 Task: Find connections with filter location Candelaria with filter topic #linkedinnetworkingwith filter profile language English with filter current company Chemical Job Vacancy with filter school Delhi Public School Mathura Road with filter industry Funds and Trusts with filter service category Videography with filter keywords title Travel Writer
Action: Mouse moved to (517, 71)
Screenshot: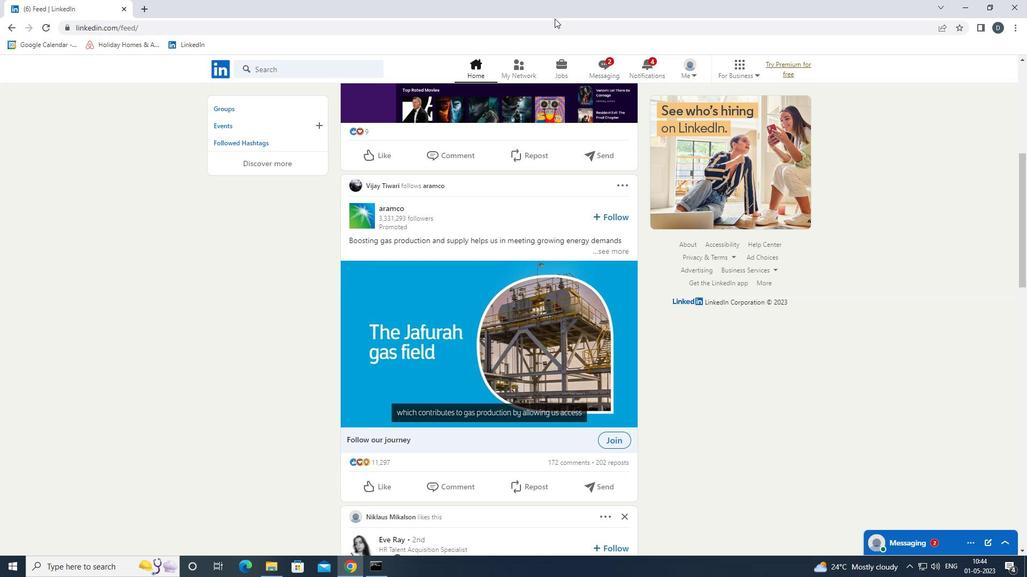 
Action: Mouse pressed left at (517, 71)
Screenshot: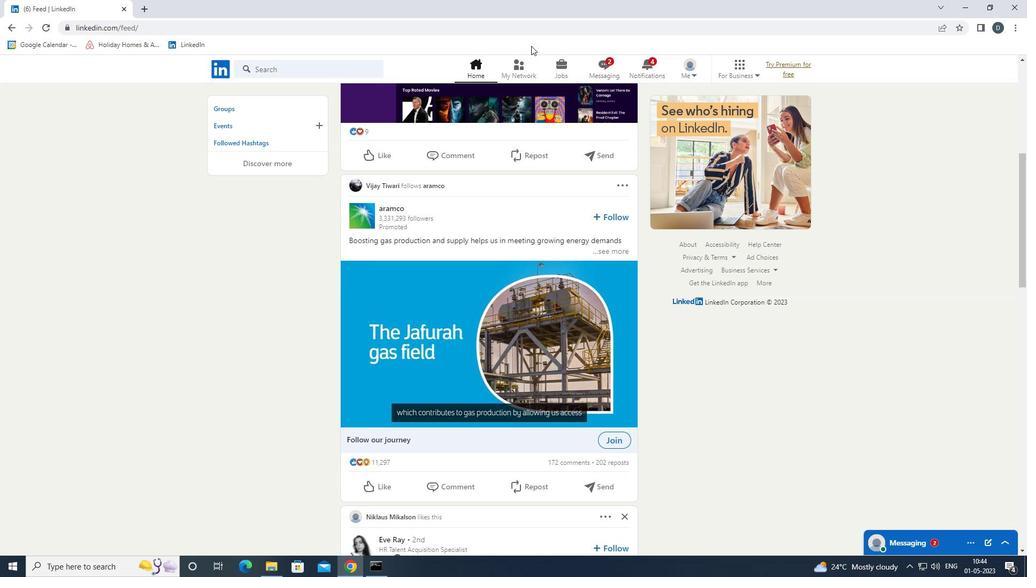 
Action: Mouse moved to (356, 126)
Screenshot: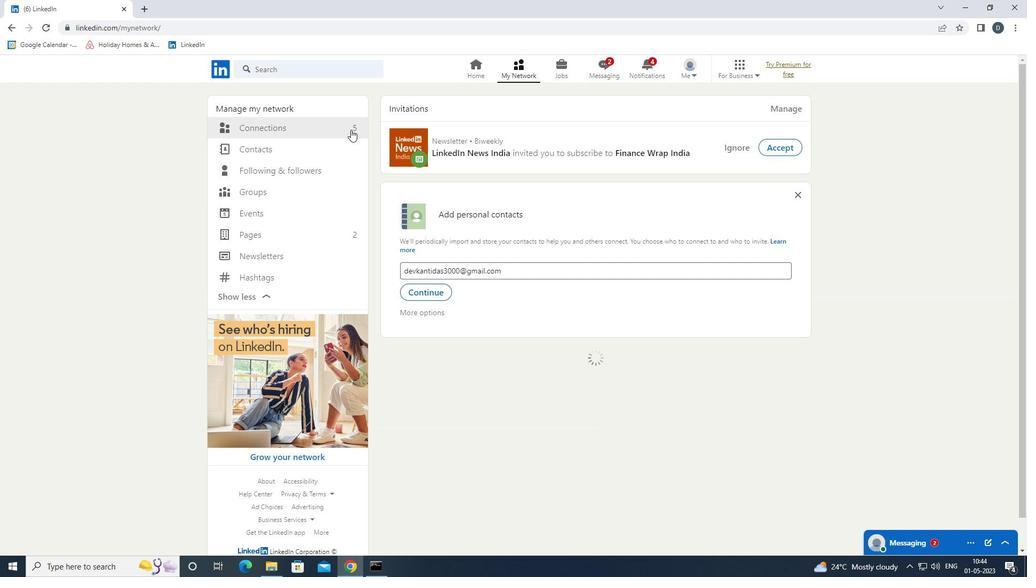 
Action: Mouse pressed left at (356, 126)
Screenshot: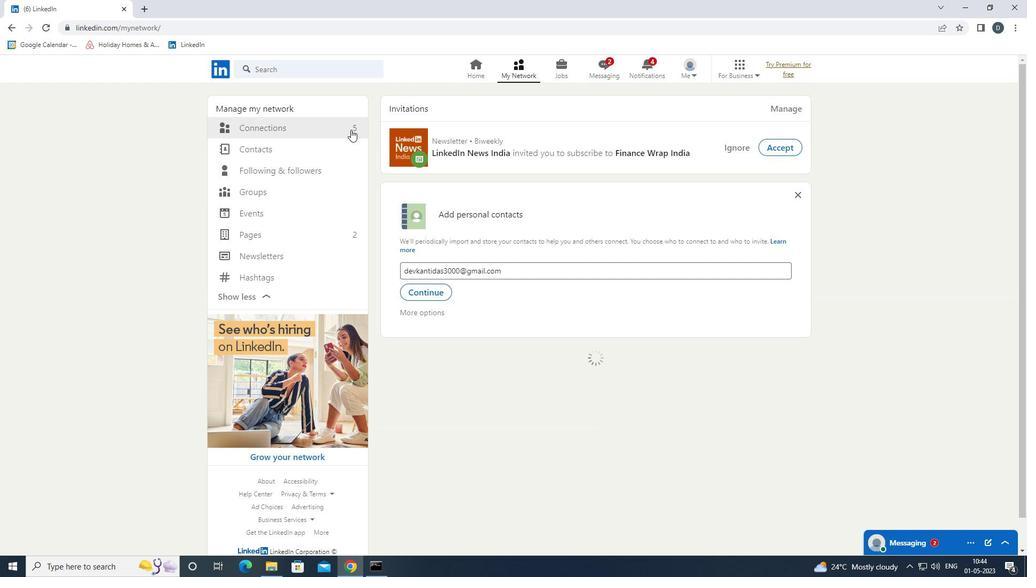 
Action: Mouse moved to (348, 128)
Screenshot: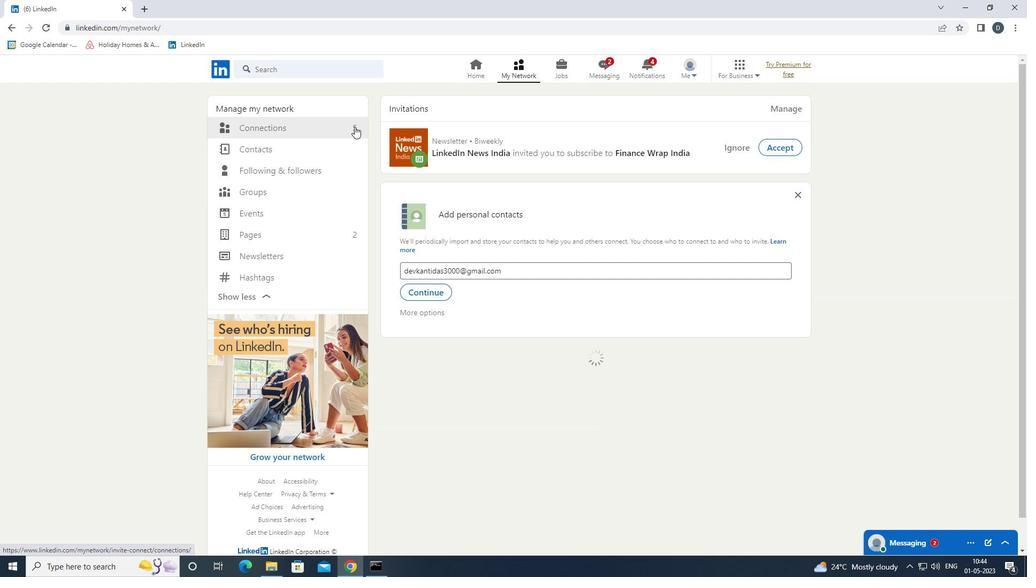 
Action: Mouse pressed left at (348, 128)
Screenshot: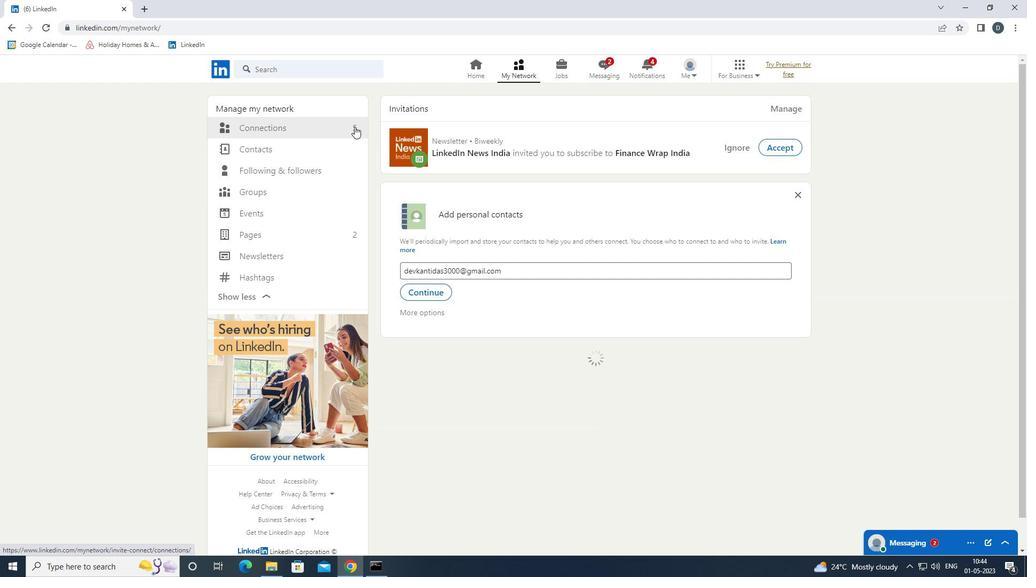 
Action: Mouse moved to (584, 132)
Screenshot: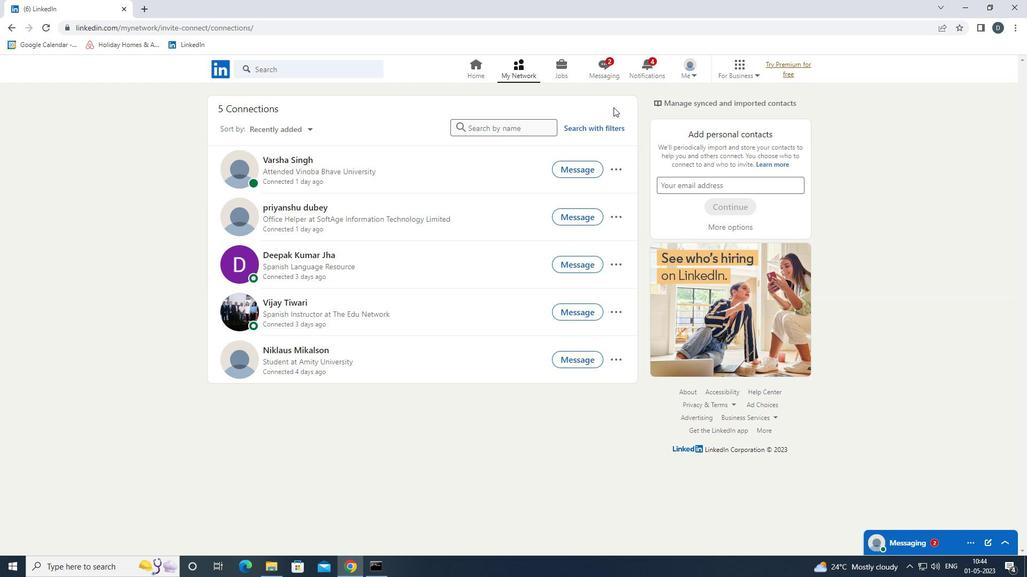 
Action: Mouse pressed left at (584, 132)
Screenshot: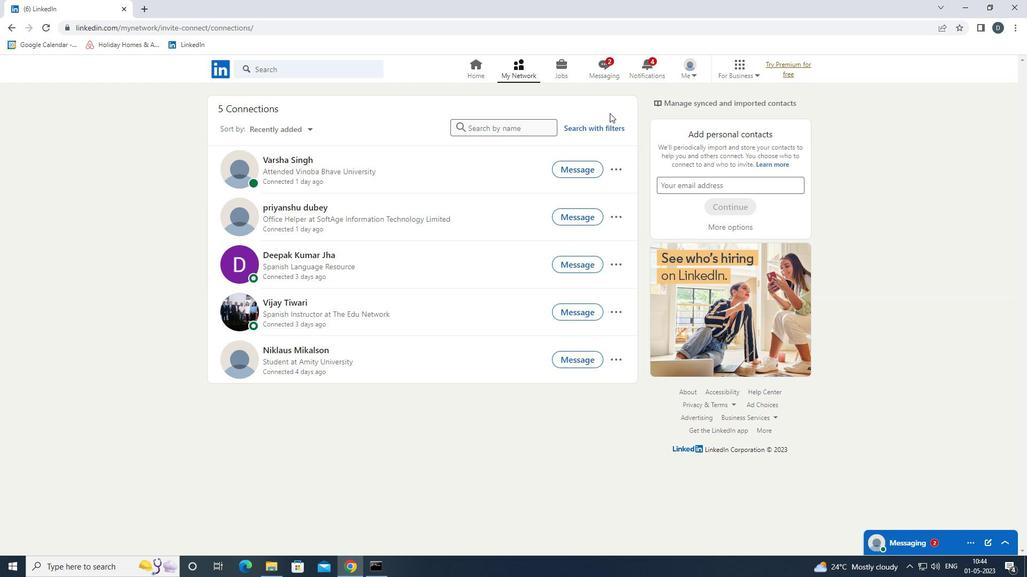 
Action: Mouse moved to (545, 99)
Screenshot: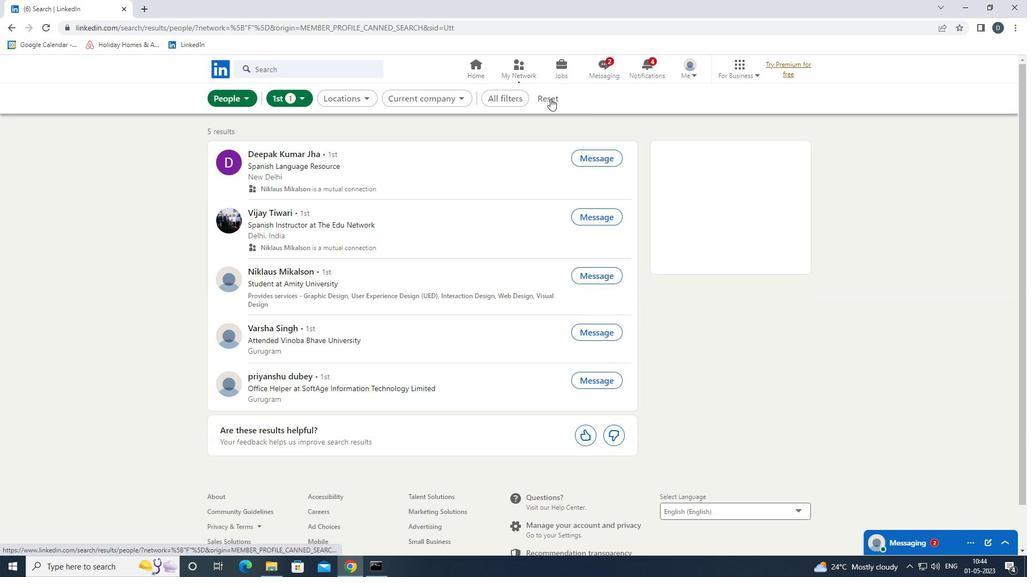 
Action: Mouse pressed left at (545, 99)
Screenshot: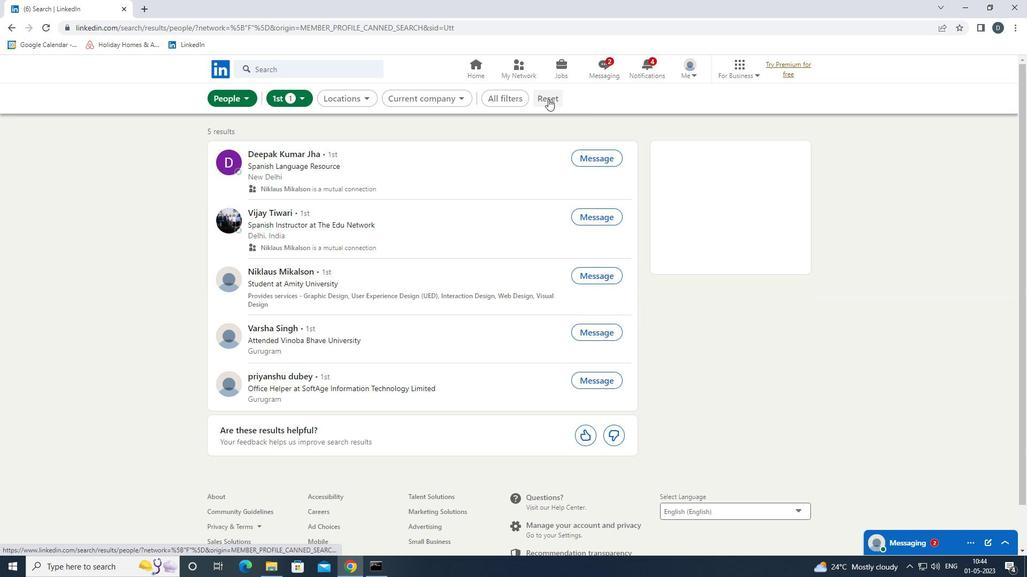 
Action: Mouse moved to (519, 98)
Screenshot: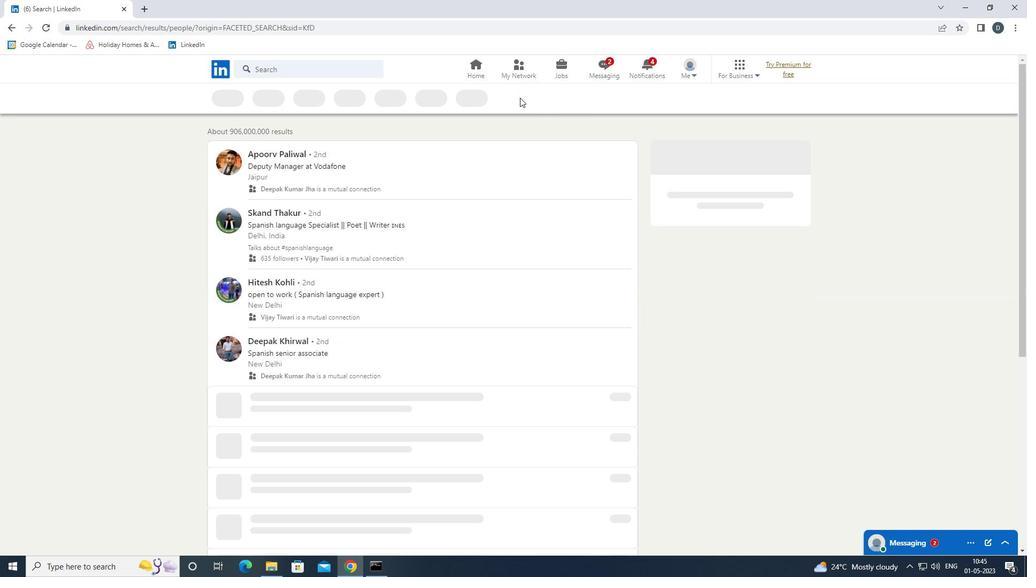 
Action: Mouse pressed left at (519, 98)
Screenshot: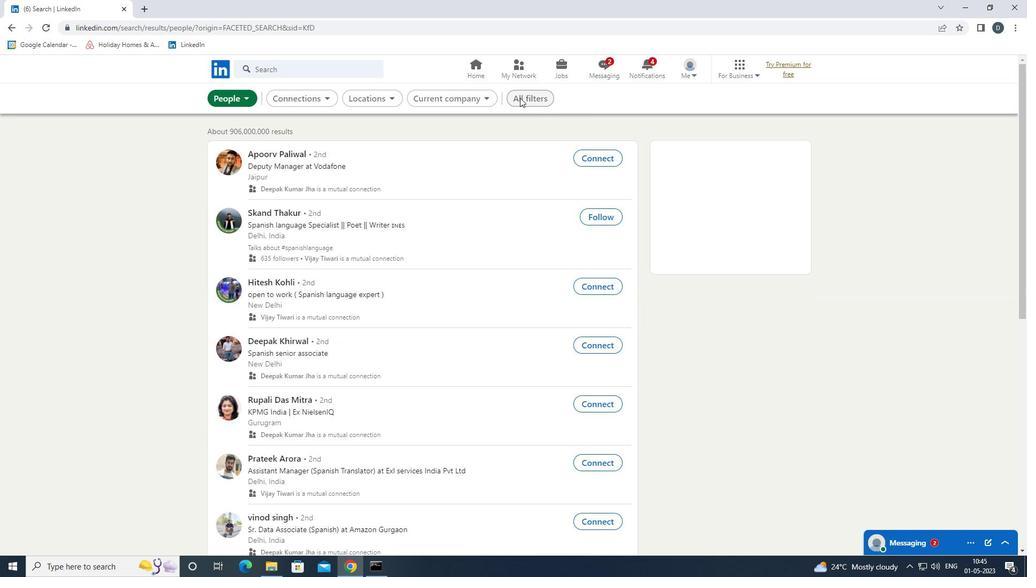 
Action: Mouse moved to (895, 385)
Screenshot: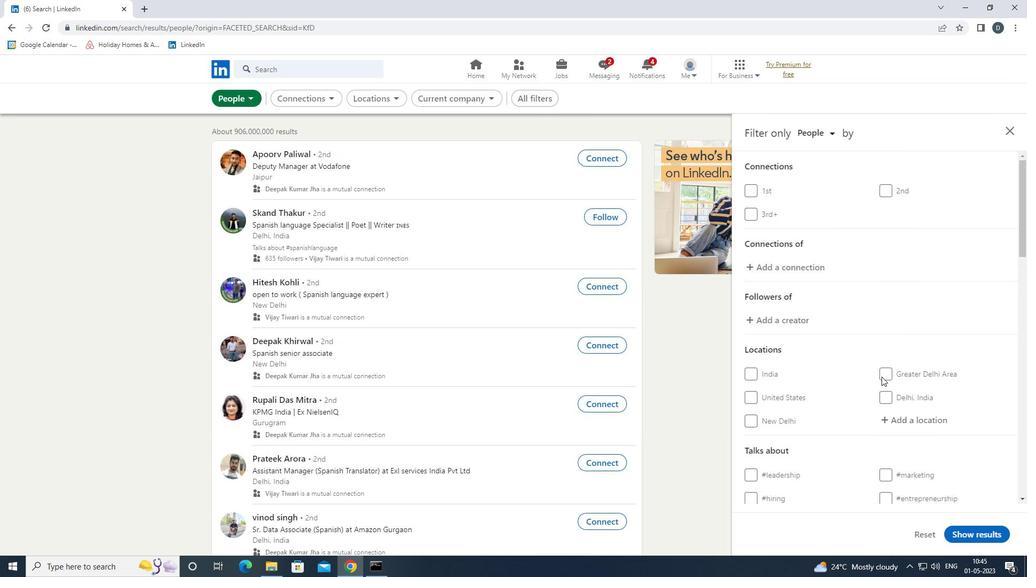 
Action: Mouse scrolled (895, 384) with delta (0, 0)
Screenshot: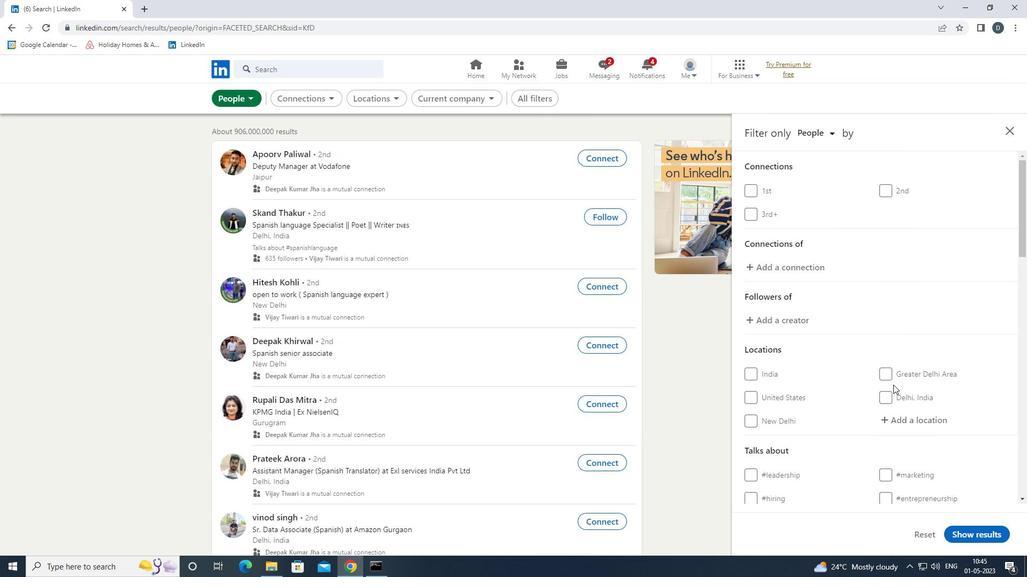 
Action: Mouse scrolled (895, 384) with delta (0, 0)
Screenshot: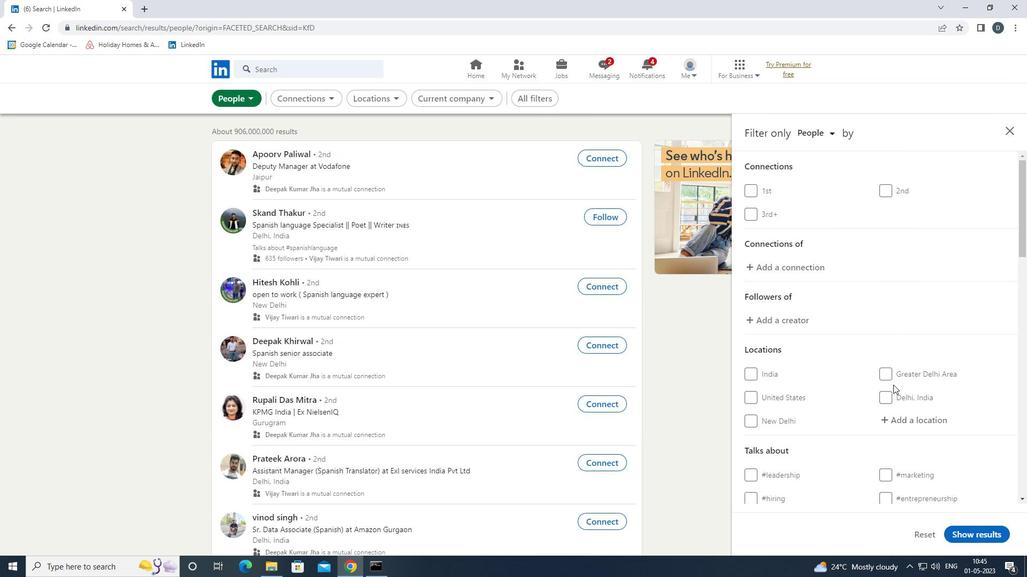 
Action: Mouse moved to (921, 320)
Screenshot: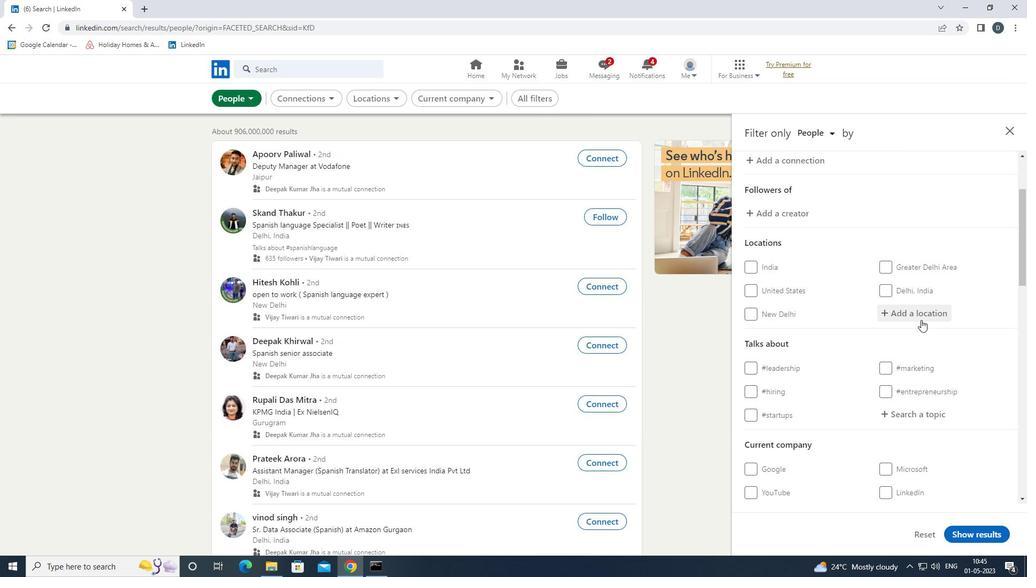 
Action: Mouse pressed left at (921, 320)
Screenshot: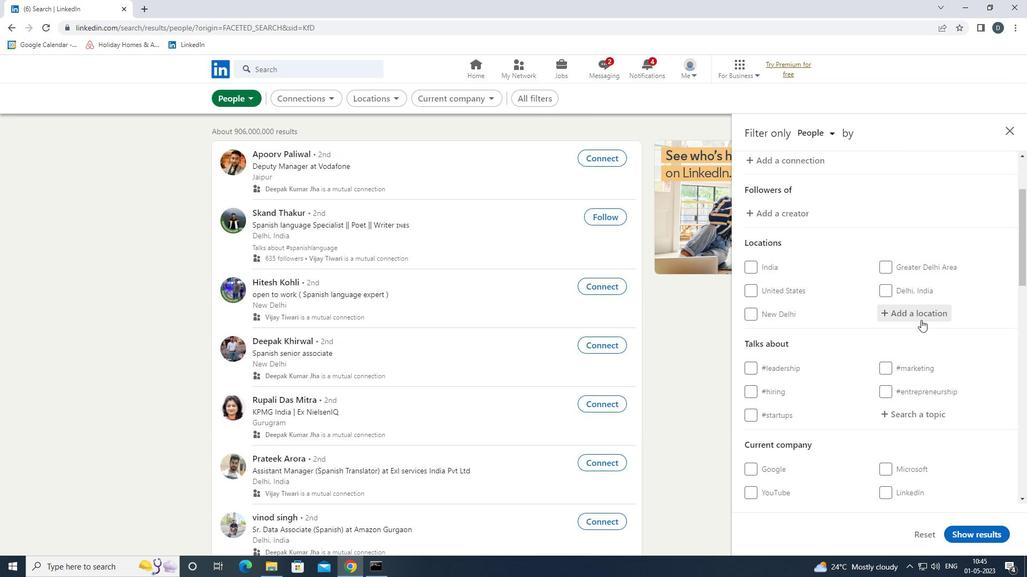 
Action: Key pressed <Key.shift>CANDELARIA<Key.enter>
Screenshot: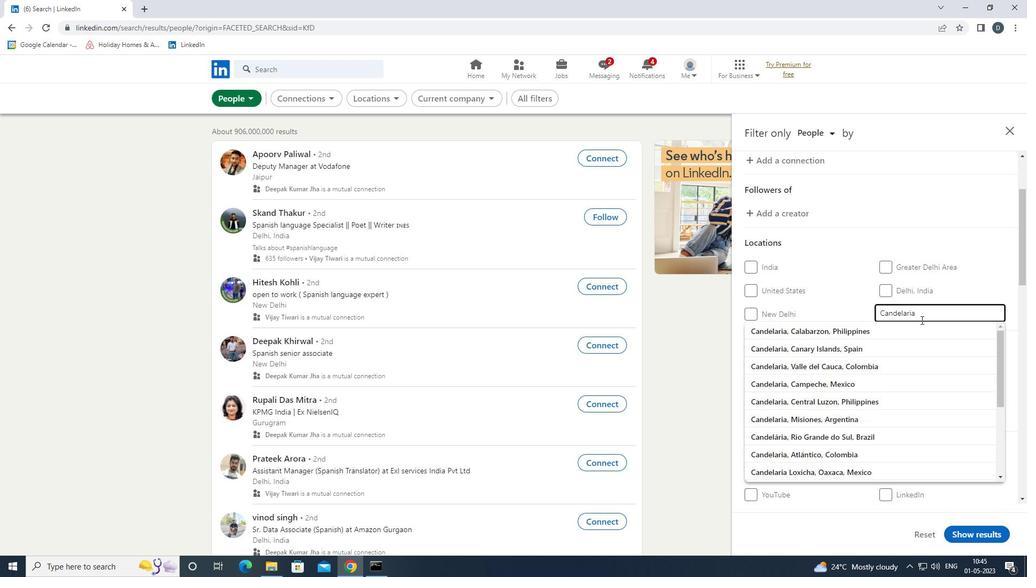 
Action: Mouse moved to (919, 312)
Screenshot: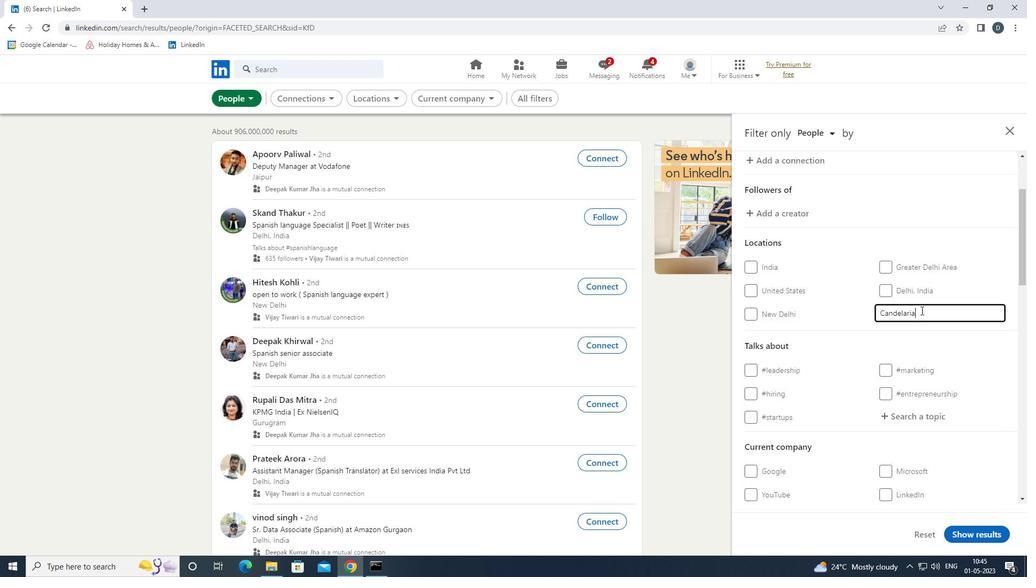 
Action: Mouse scrolled (919, 311) with delta (0, 0)
Screenshot: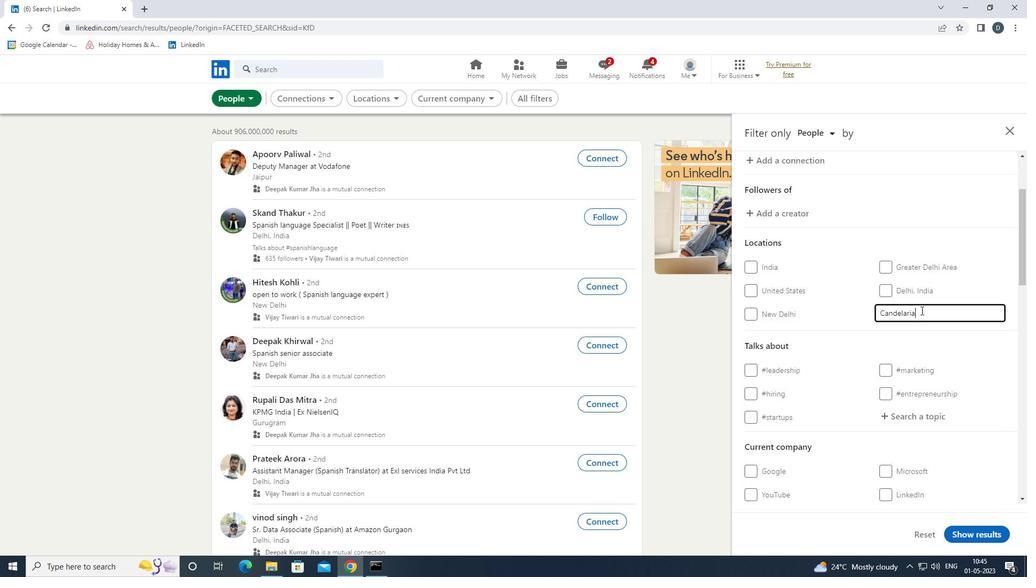 
Action: Mouse moved to (915, 365)
Screenshot: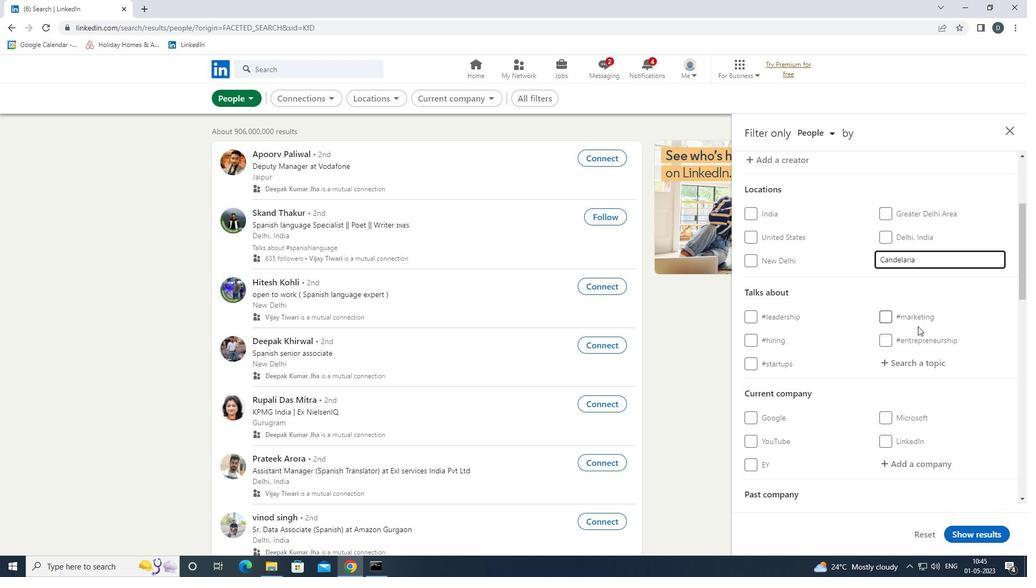 
Action: Mouse pressed left at (915, 365)
Screenshot: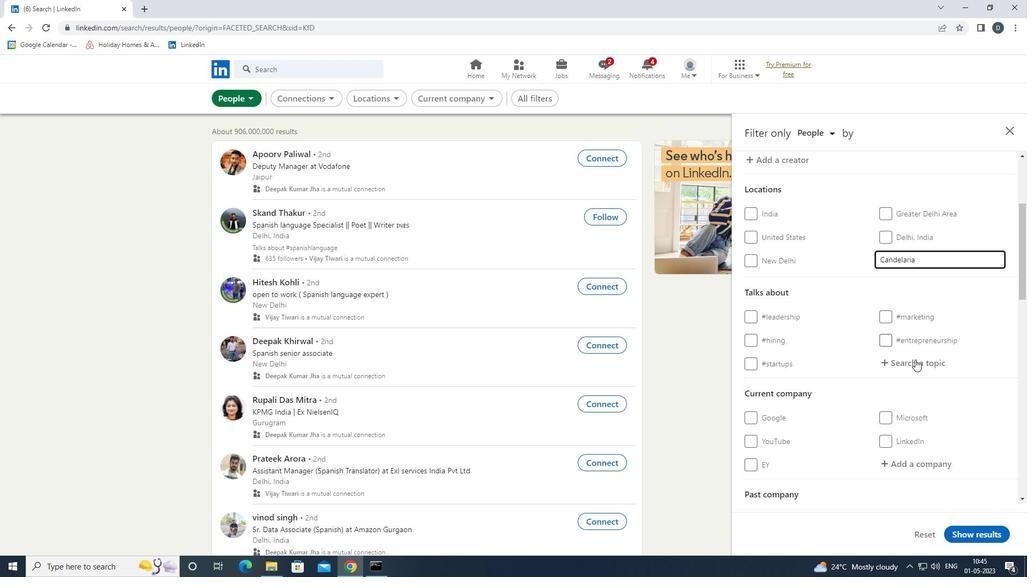 
Action: Key pressed <Key.shift><Key.shift><Key.shift>#LINKEDINNETWORKING
Screenshot: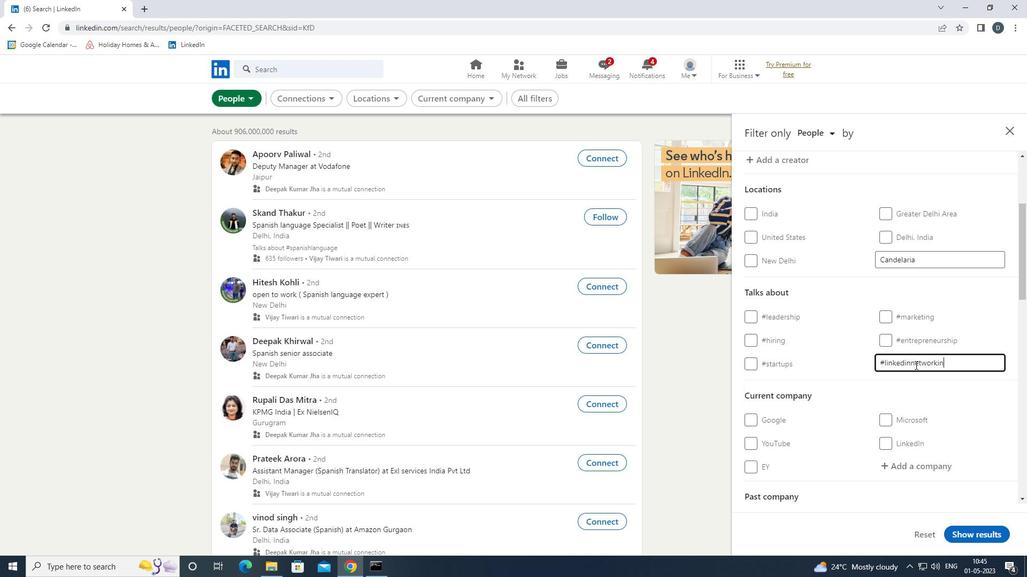 
Action: Mouse moved to (913, 365)
Screenshot: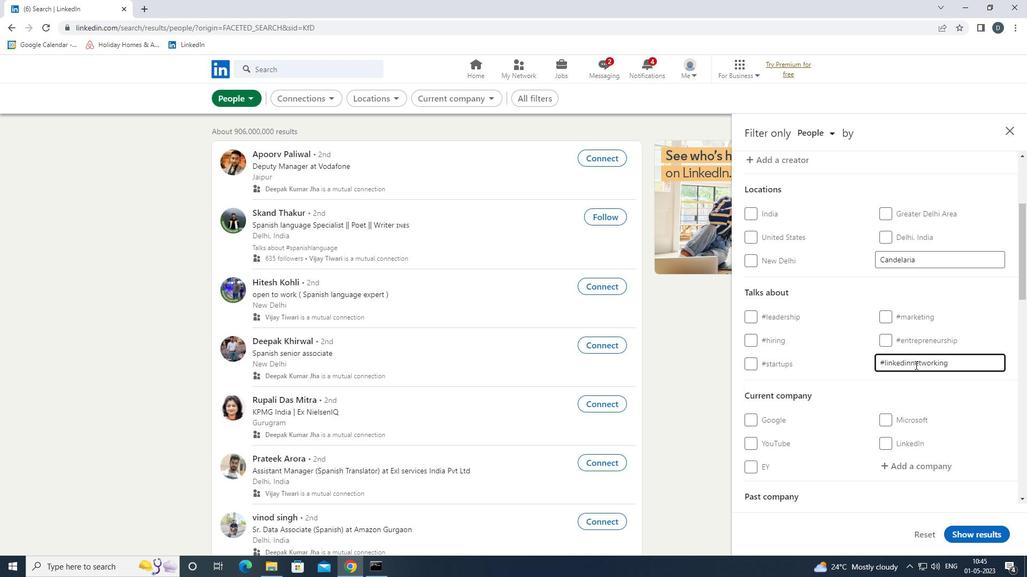 
Action: Mouse scrolled (913, 364) with delta (0, 0)
Screenshot: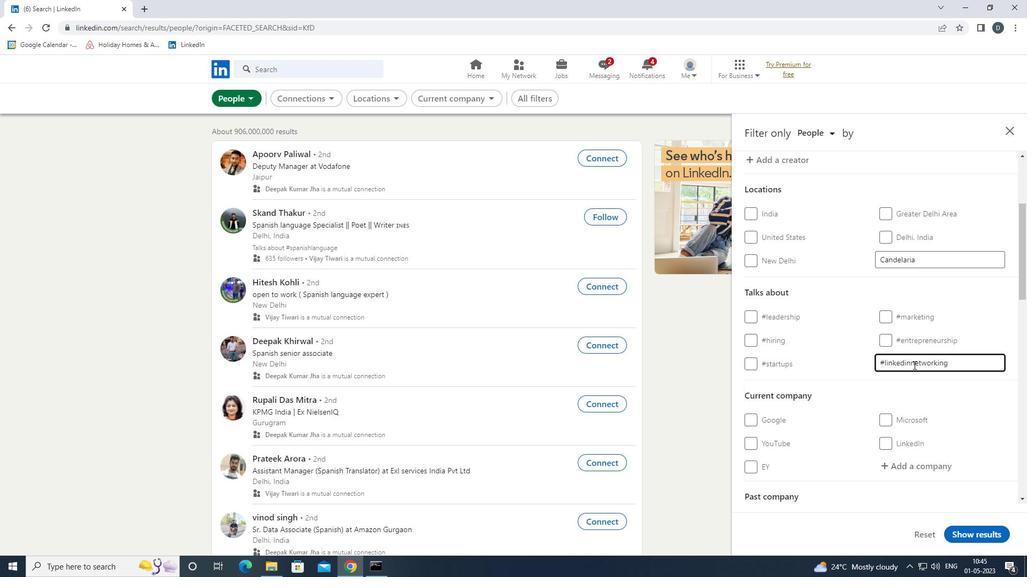 
Action: Mouse moved to (935, 344)
Screenshot: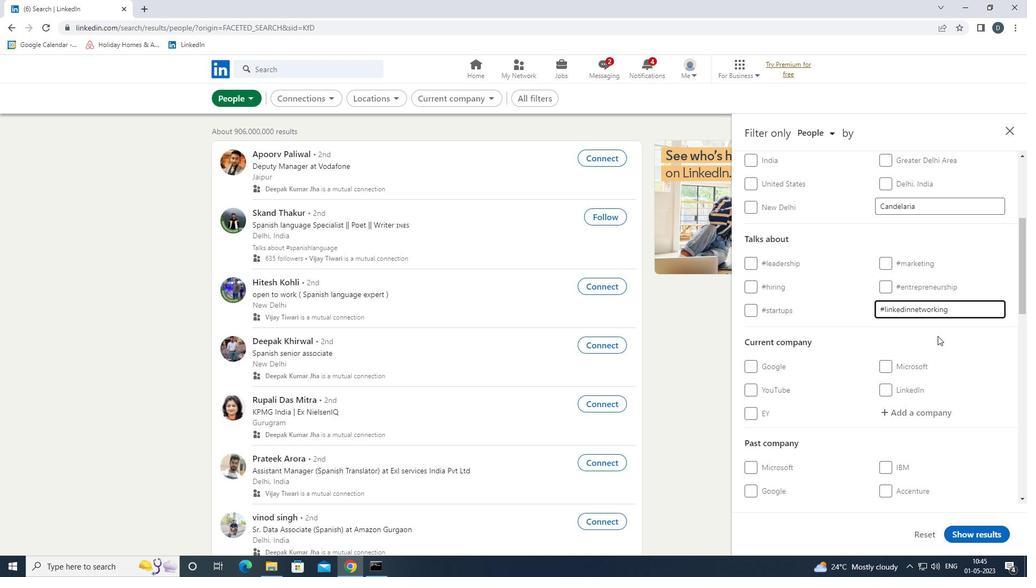 
Action: Mouse scrolled (935, 344) with delta (0, 0)
Screenshot: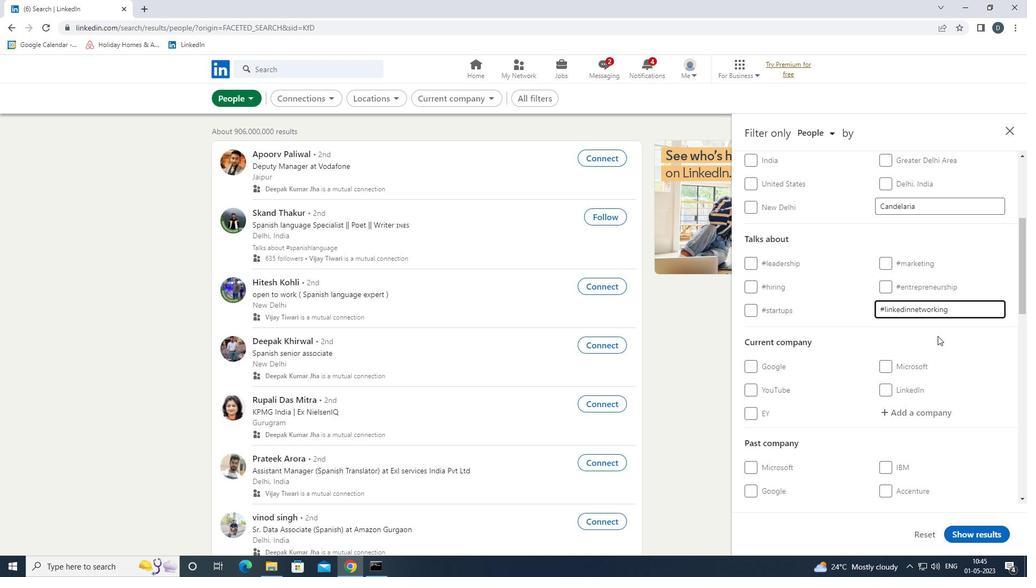 
Action: Mouse moved to (920, 346)
Screenshot: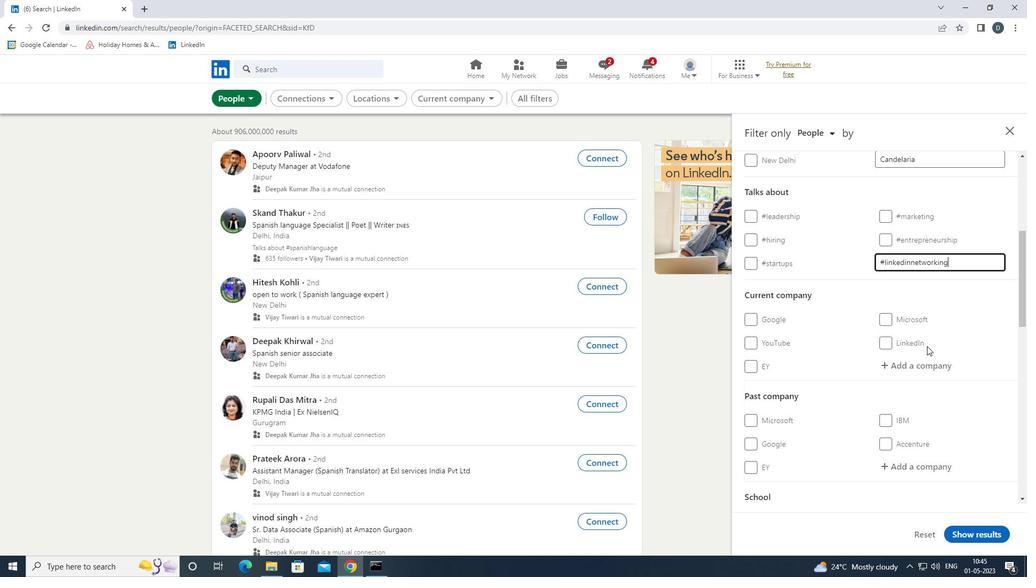
Action: Mouse scrolled (920, 346) with delta (0, 0)
Screenshot: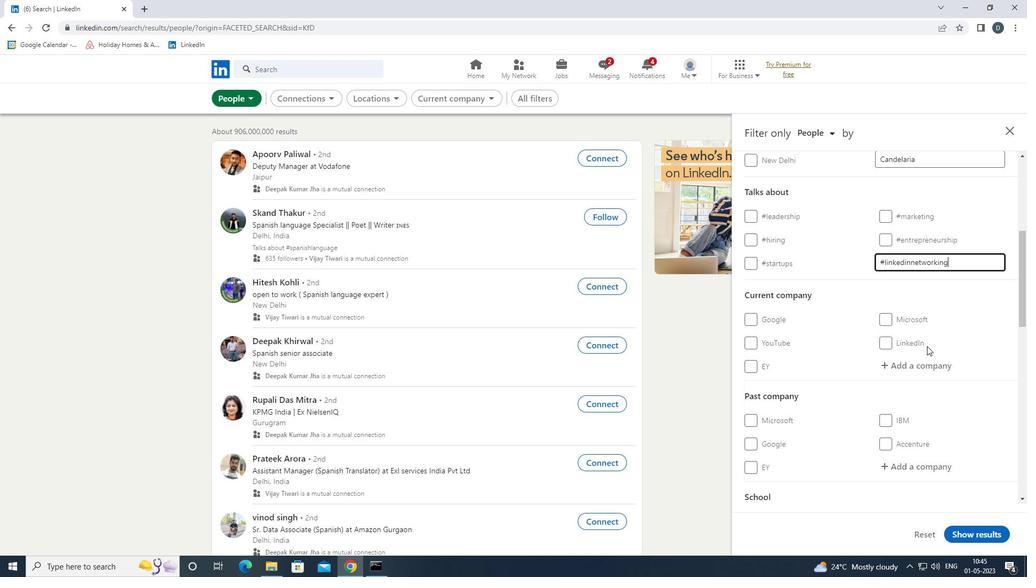 
Action: Mouse moved to (919, 346)
Screenshot: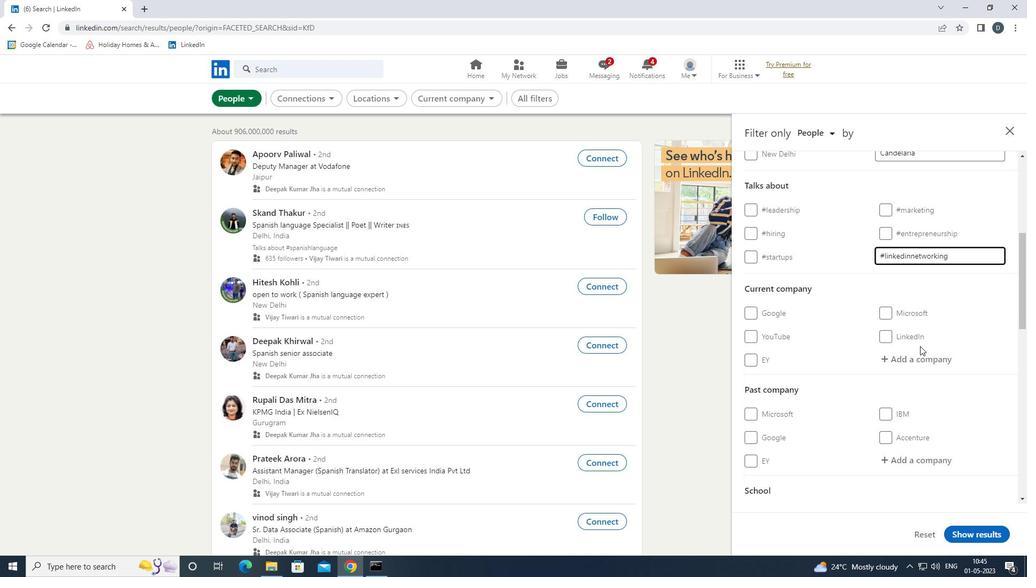 
Action: Mouse scrolled (919, 346) with delta (0, 0)
Screenshot: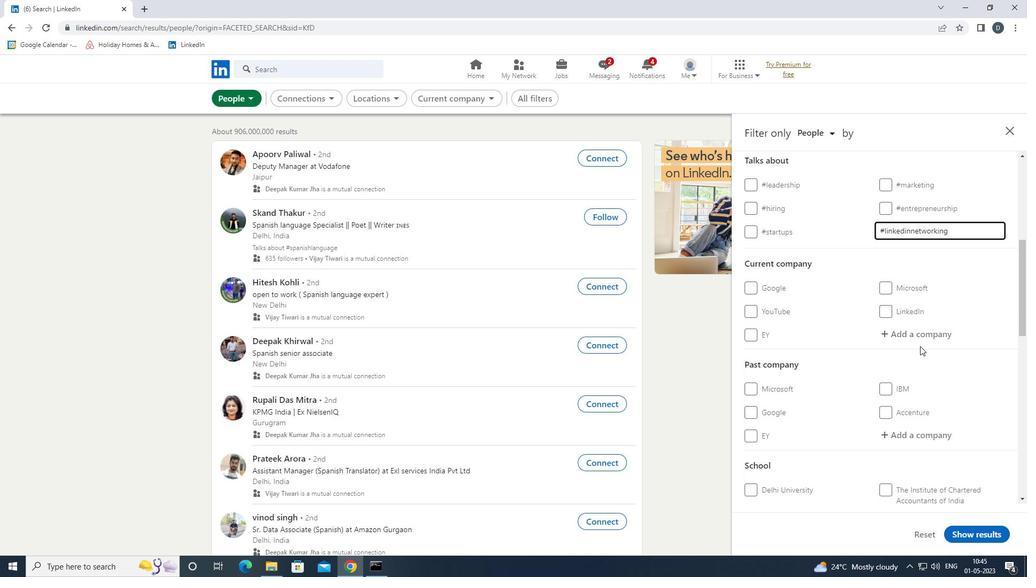 
Action: Mouse scrolled (919, 346) with delta (0, 0)
Screenshot: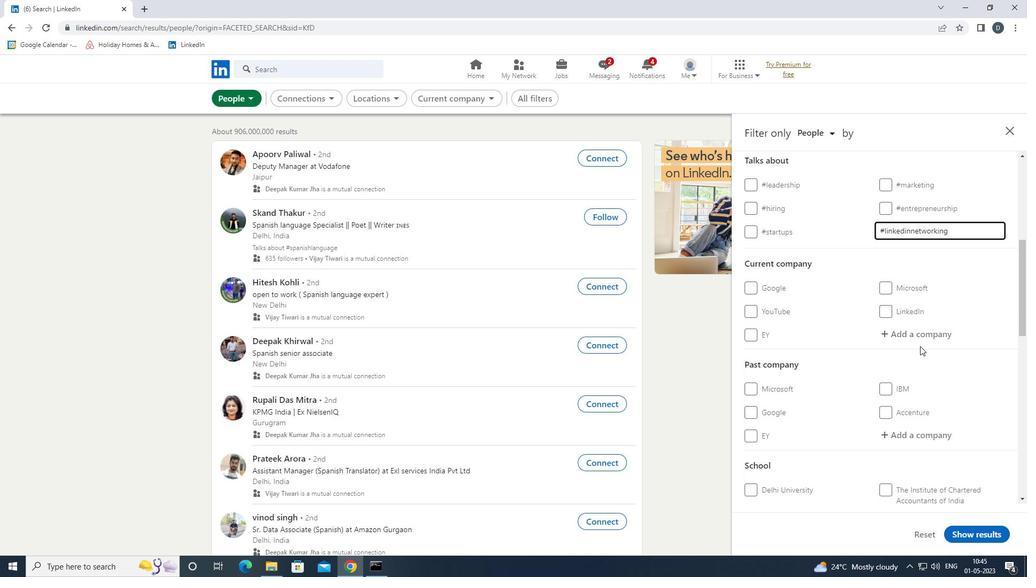 
Action: Mouse scrolled (919, 346) with delta (0, 0)
Screenshot: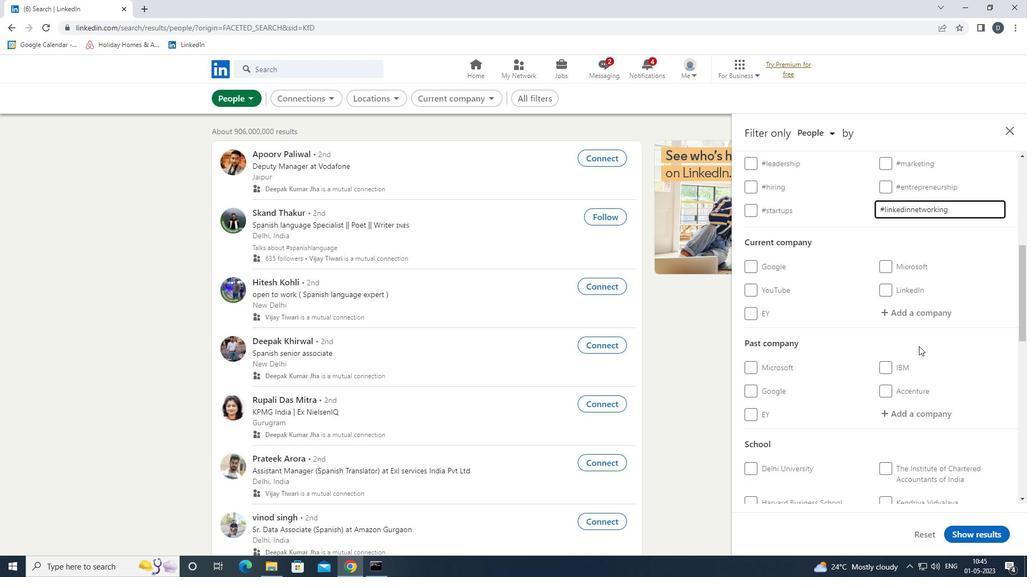 
Action: Mouse moved to (915, 341)
Screenshot: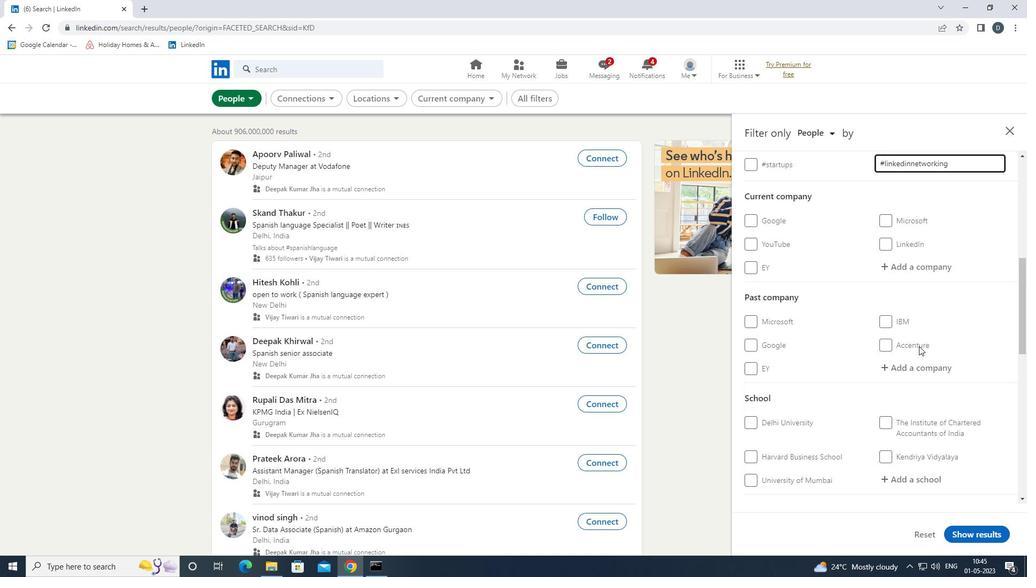 
Action: Mouse scrolled (915, 341) with delta (0, 0)
Screenshot: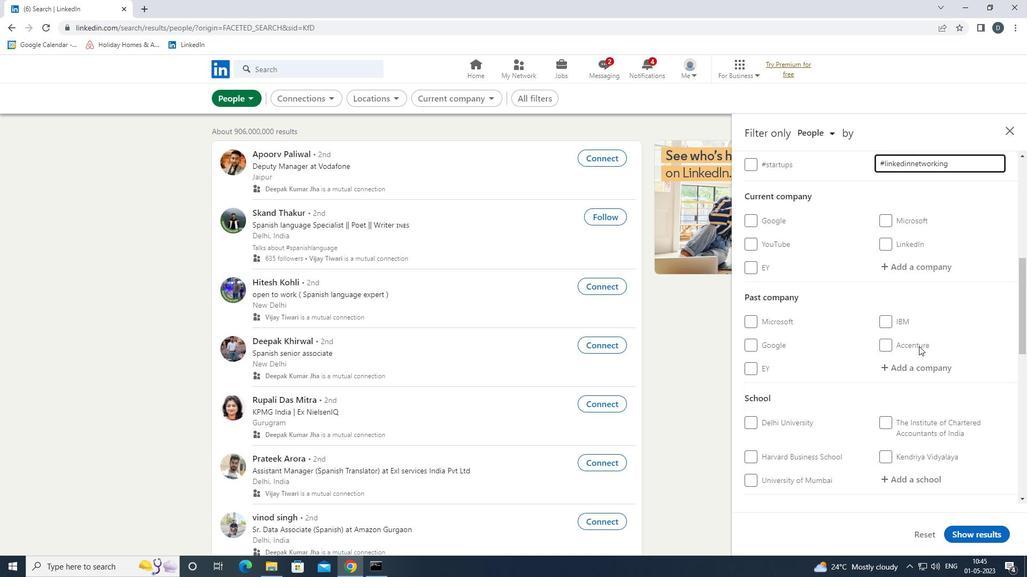 
Action: Mouse scrolled (915, 341) with delta (0, 0)
Screenshot: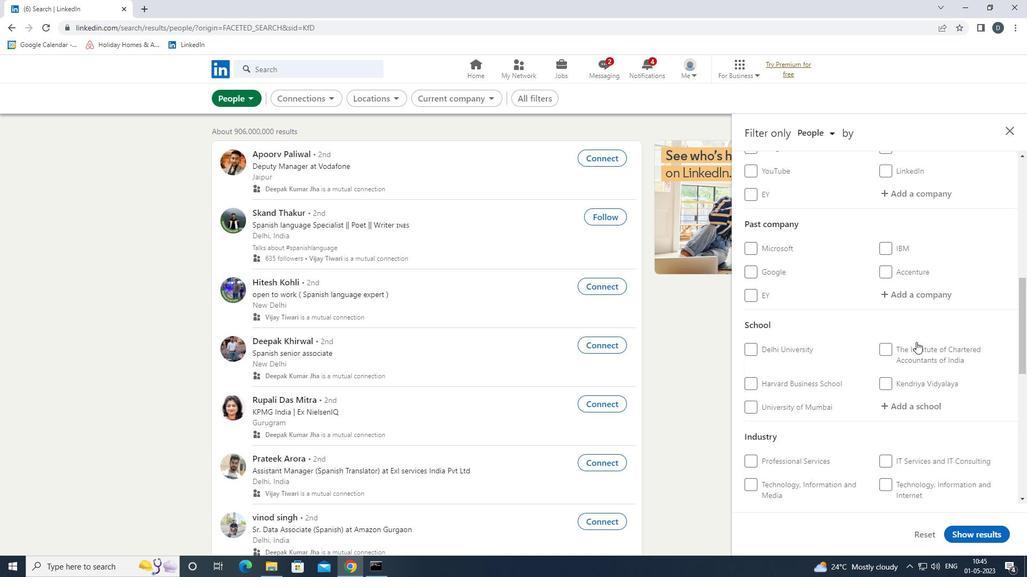 
Action: Mouse moved to (770, 425)
Screenshot: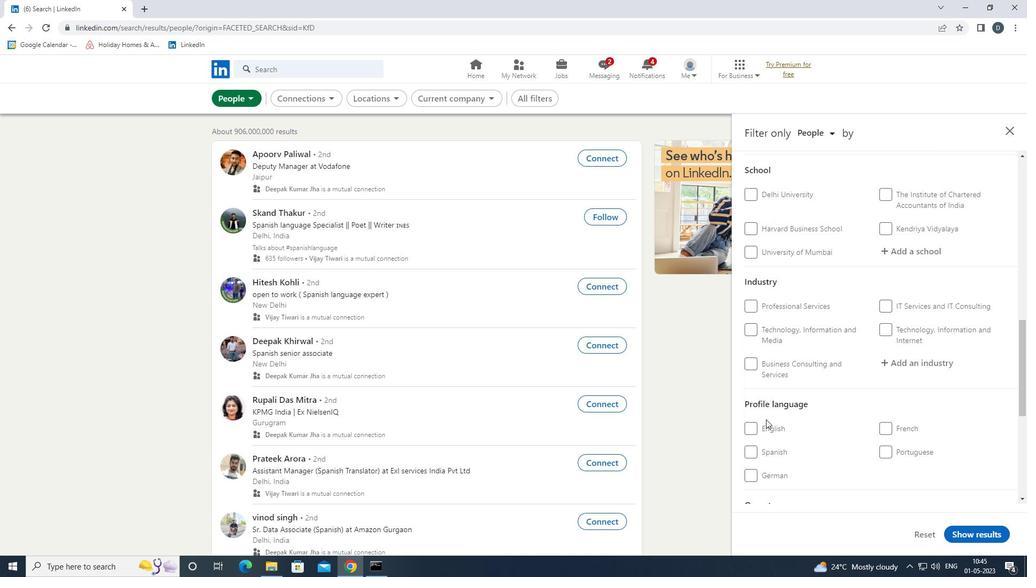 
Action: Mouse pressed left at (770, 425)
Screenshot: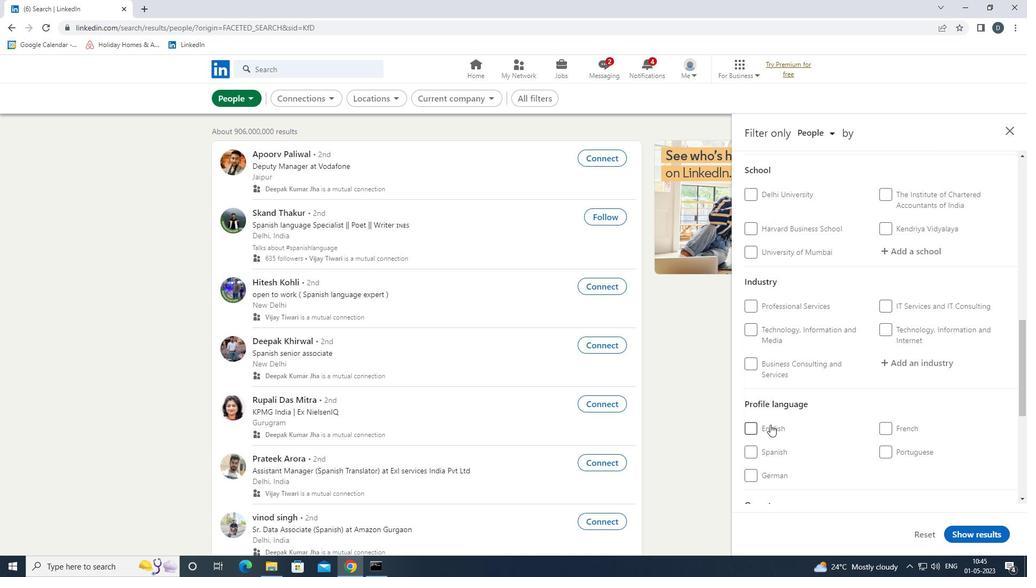 
Action: Mouse moved to (770, 425)
Screenshot: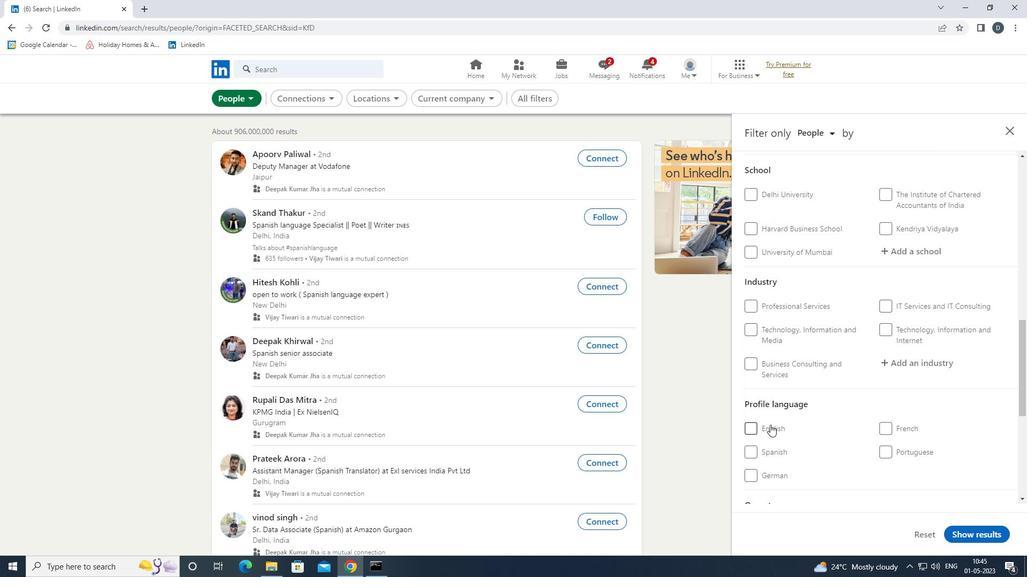
Action: Mouse scrolled (770, 425) with delta (0, 0)
Screenshot: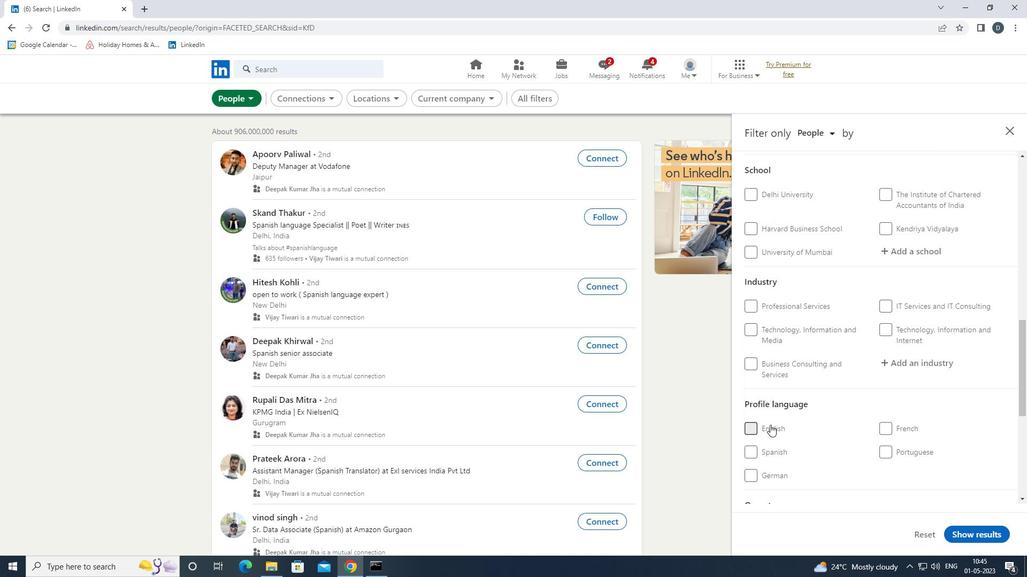 
Action: Mouse scrolled (770, 425) with delta (0, 0)
Screenshot: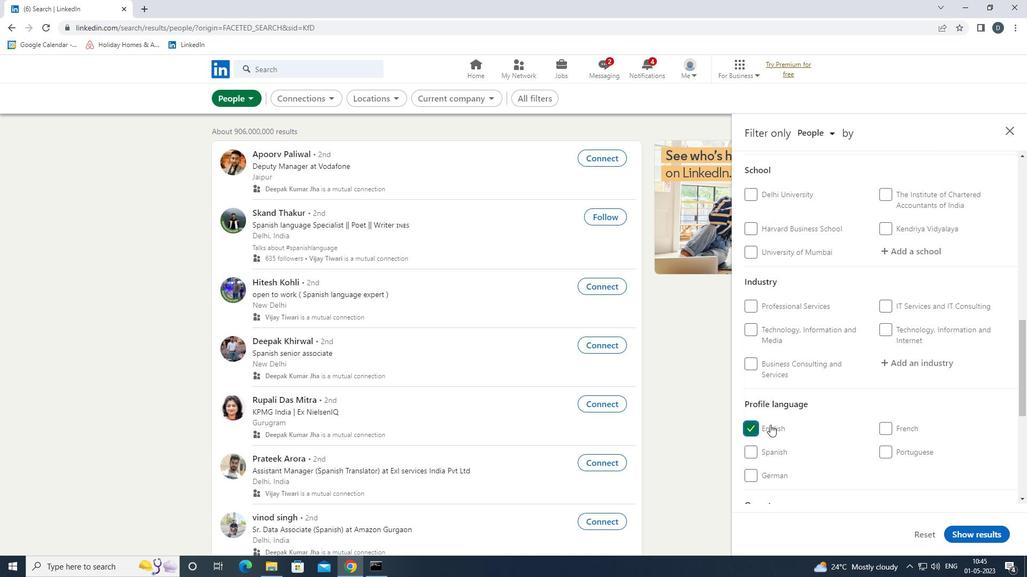 
Action: Mouse scrolled (770, 425) with delta (0, 0)
Screenshot: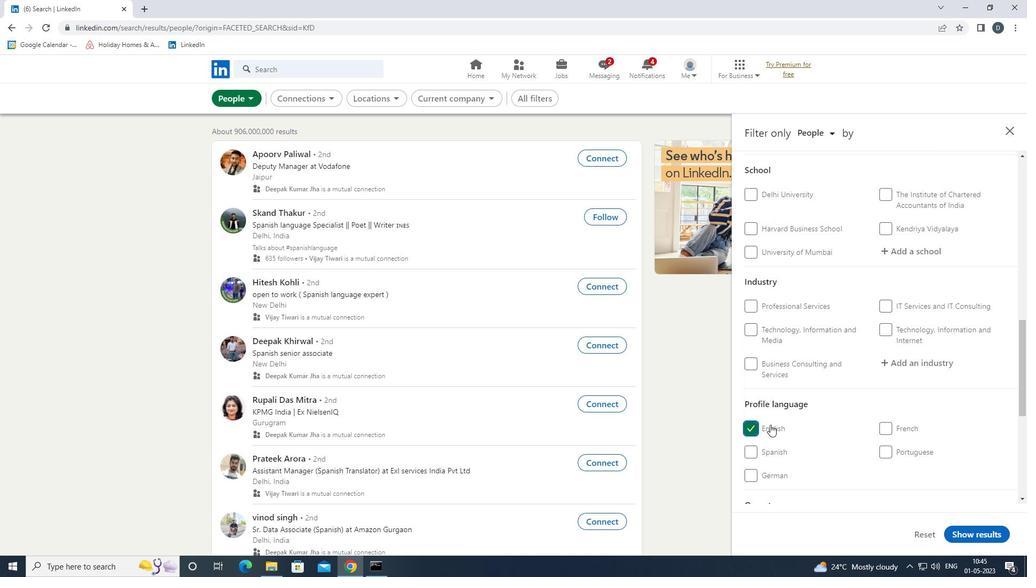 
Action: Mouse scrolled (770, 425) with delta (0, 0)
Screenshot: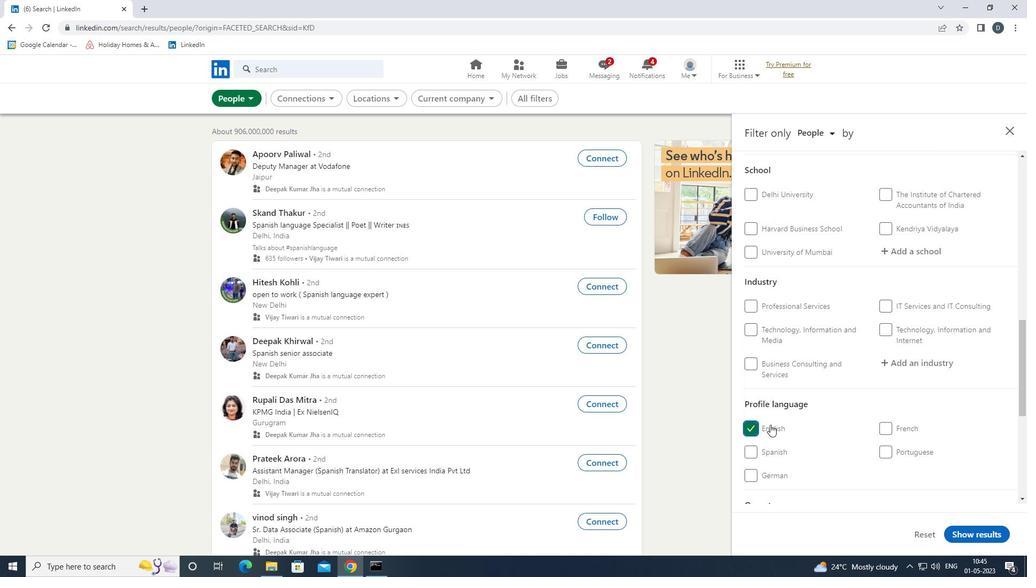 
Action: Mouse moved to (771, 425)
Screenshot: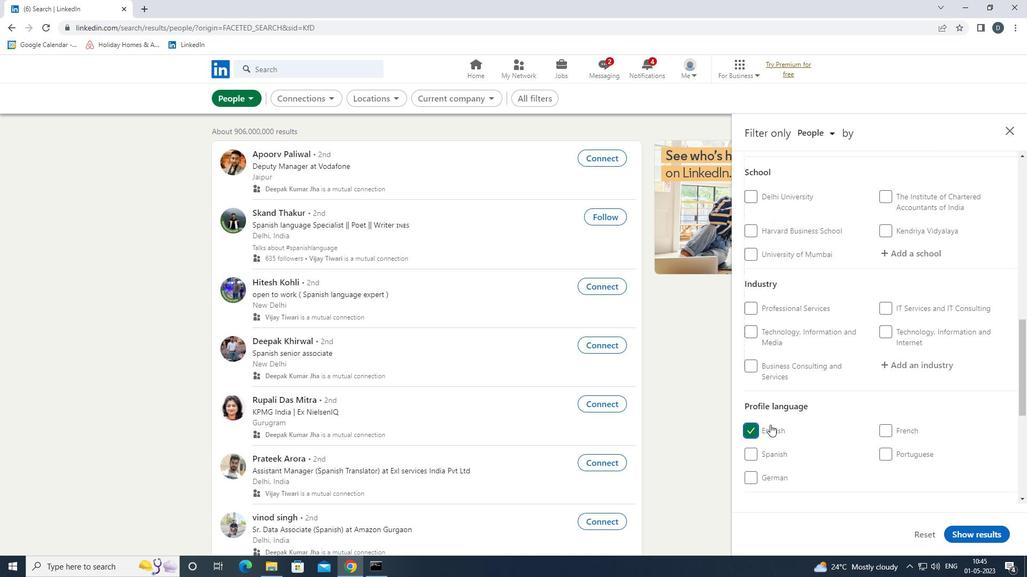 
Action: Mouse scrolled (771, 425) with delta (0, 0)
Screenshot: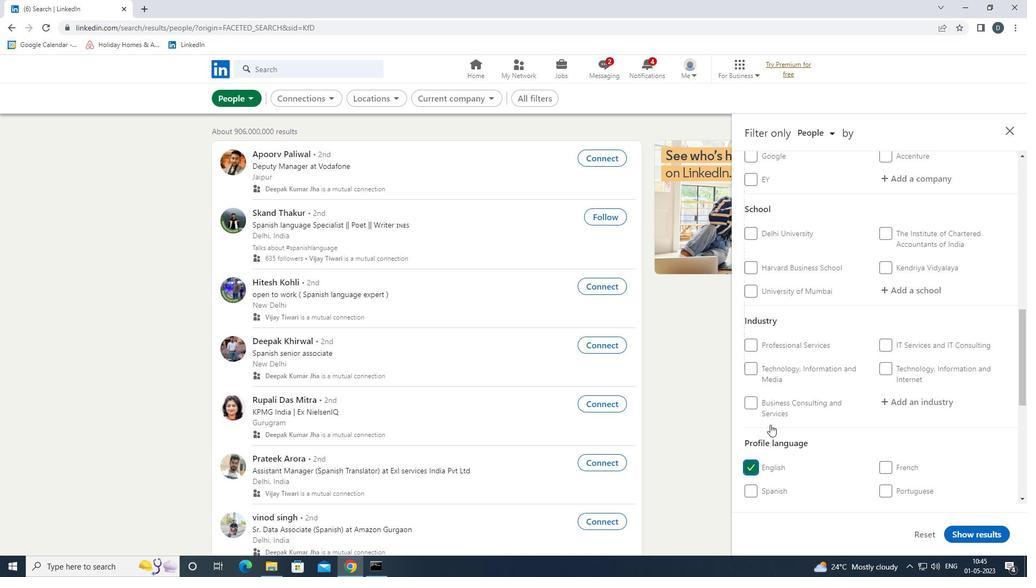 
Action: Mouse moved to (903, 302)
Screenshot: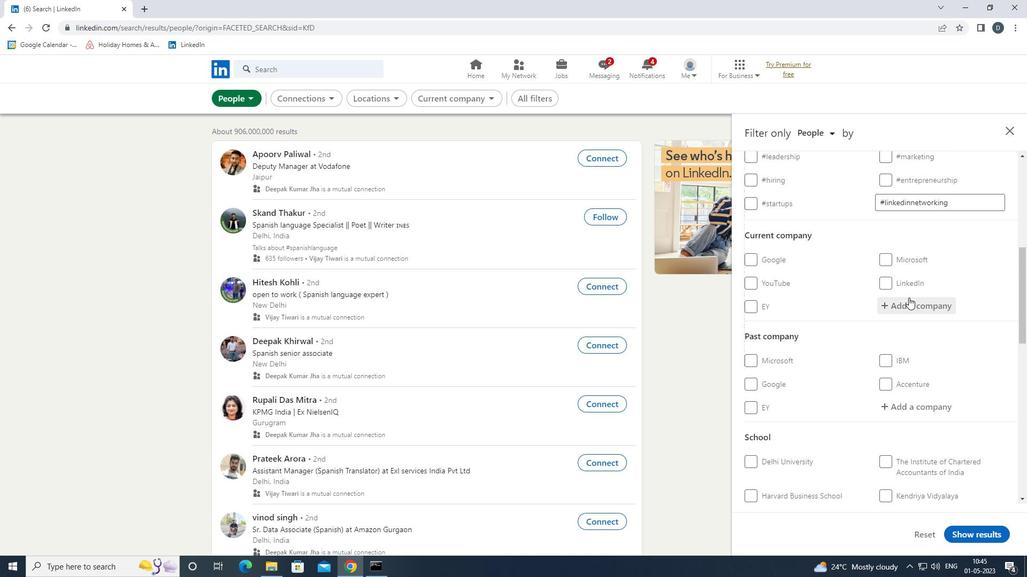 
Action: Mouse pressed left at (903, 302)
Screenshot: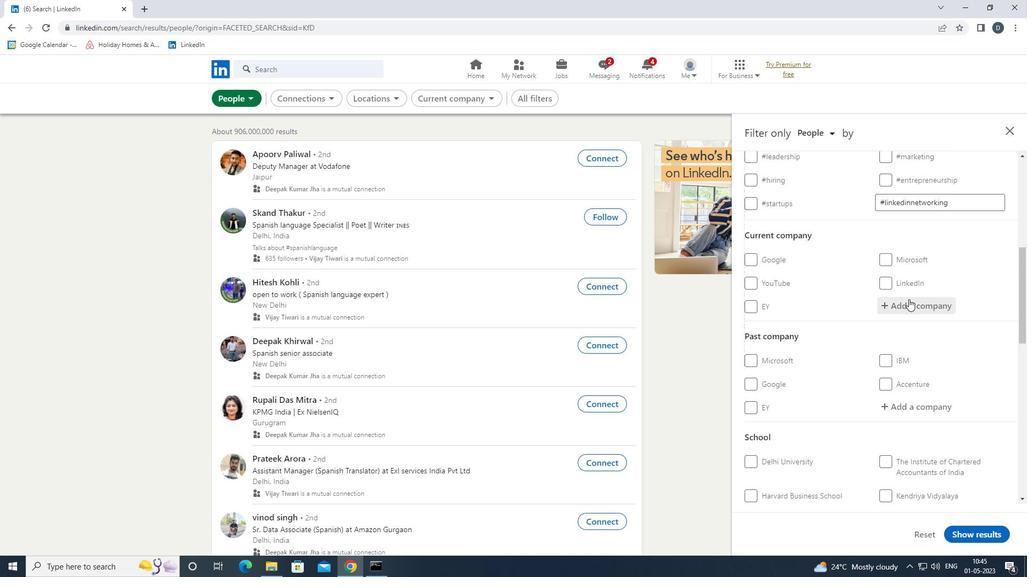 
Action: Key pressed <Key.shift>CHEMICAL<Key.space><Key.shift>JOBS
Screenshot: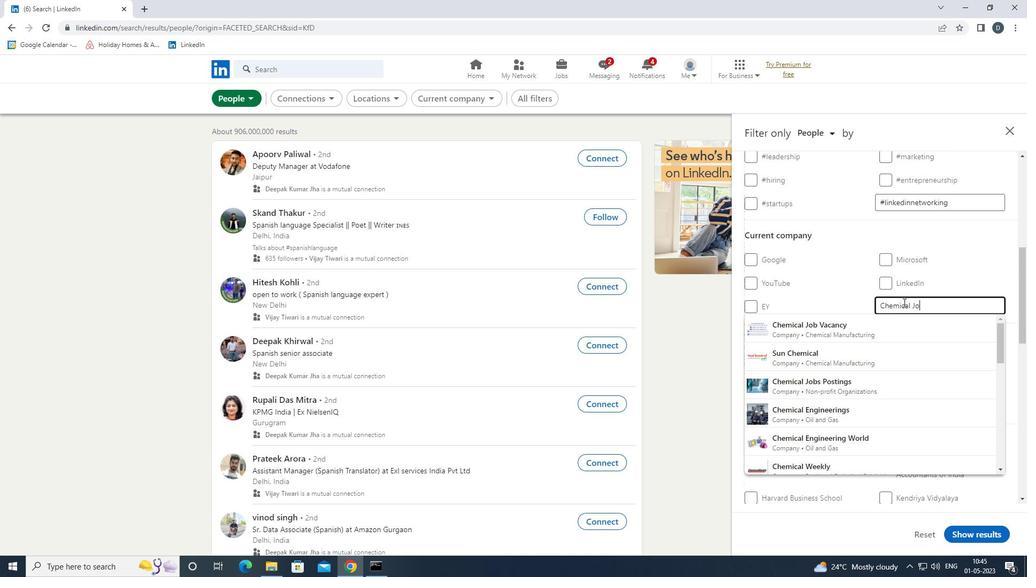 
Action: Mouse moved to (955, 297)
Screenshot: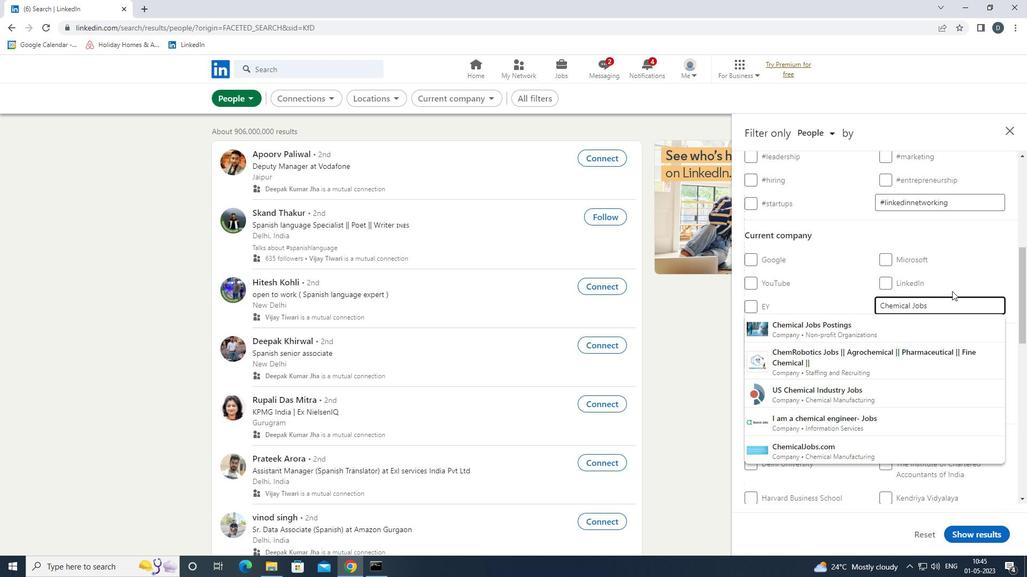
Action: Key pressed <Key.space><Key.shift>VACANCY<Key.left><Key.left><Key.left><Key.left><Key.left><Key.left><Key.left><Key.left><Key.backspace><Key.down><Key.enter>
Screenshot: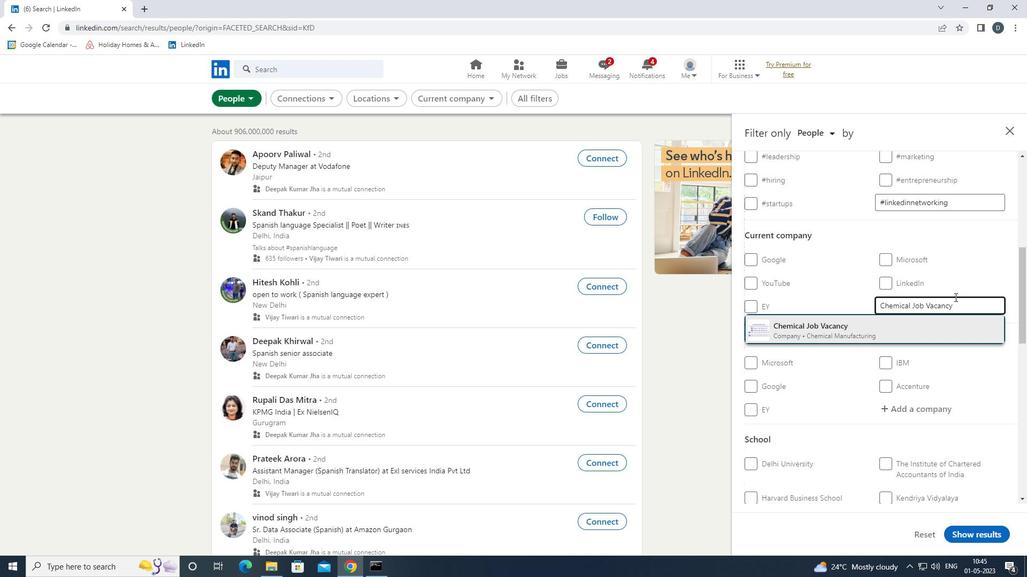 
Action: Mouse scrolled (955, 296) with delta (0, 0)
Screenshot: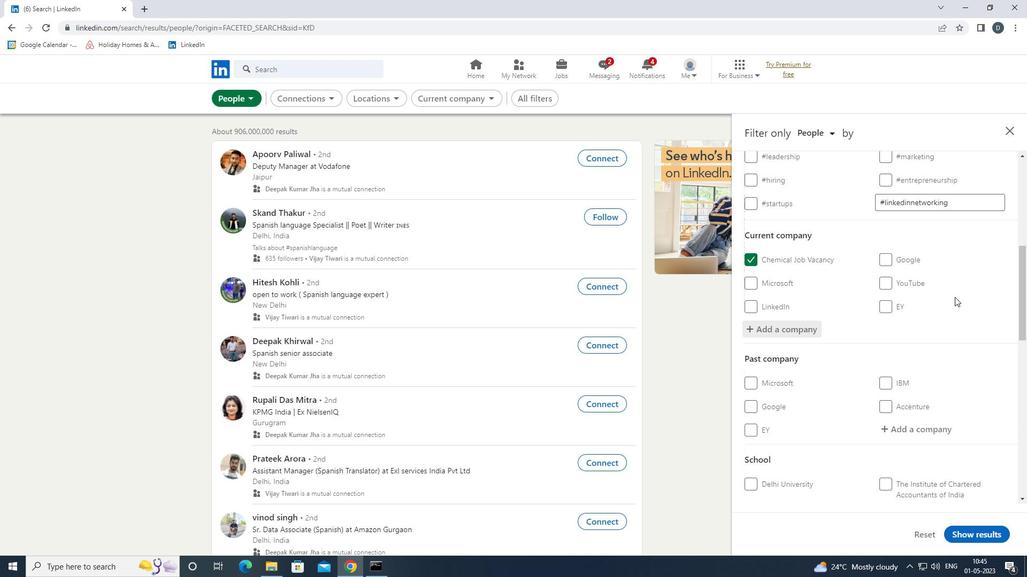 
Action: Mouse scrolled (955, 296) with delta (0, 0)
Screenshot: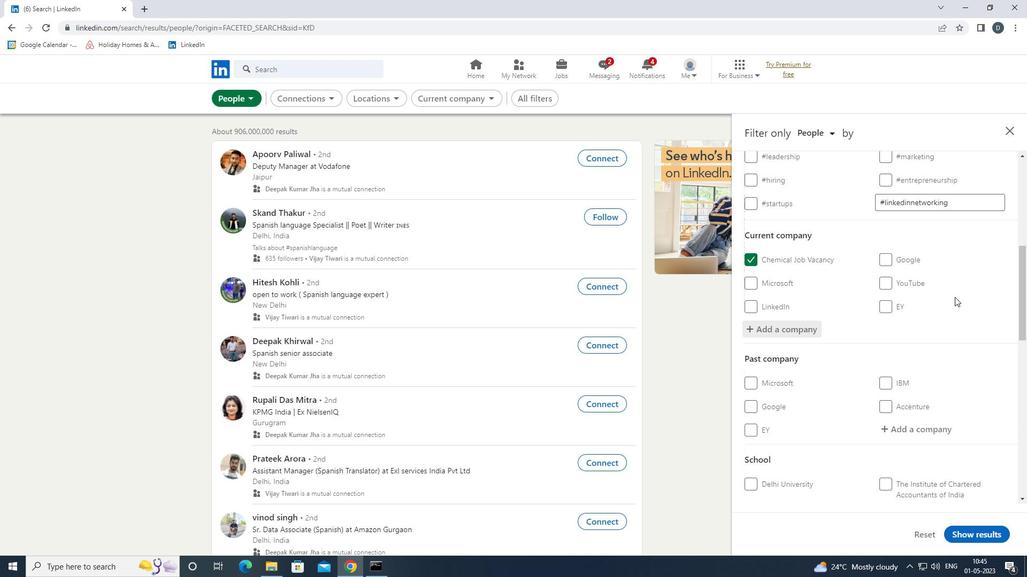
Action: Mouse scrolled (955, 296) with delta (0, 0)
Screenshot: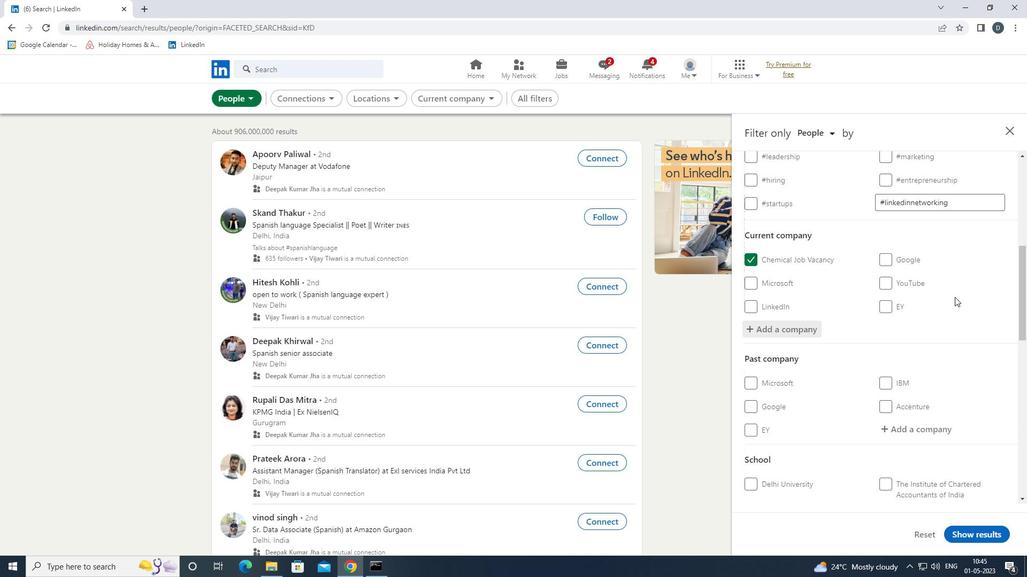 
Action: Mouse scrolled (955, 296) with delta (0, 0)
Screenshot: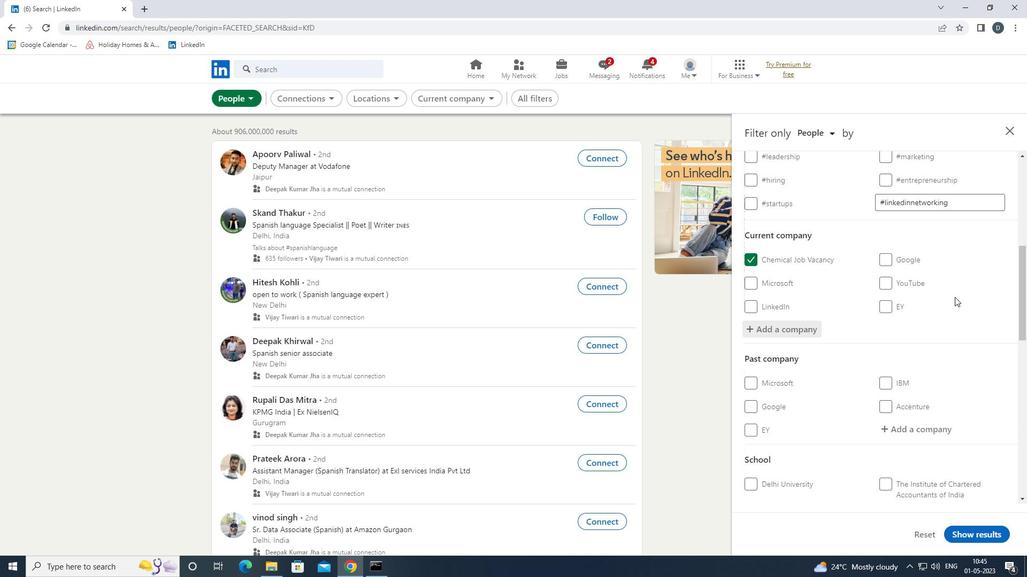 
Action: Mouse moved to (916, 325)
Screenshot: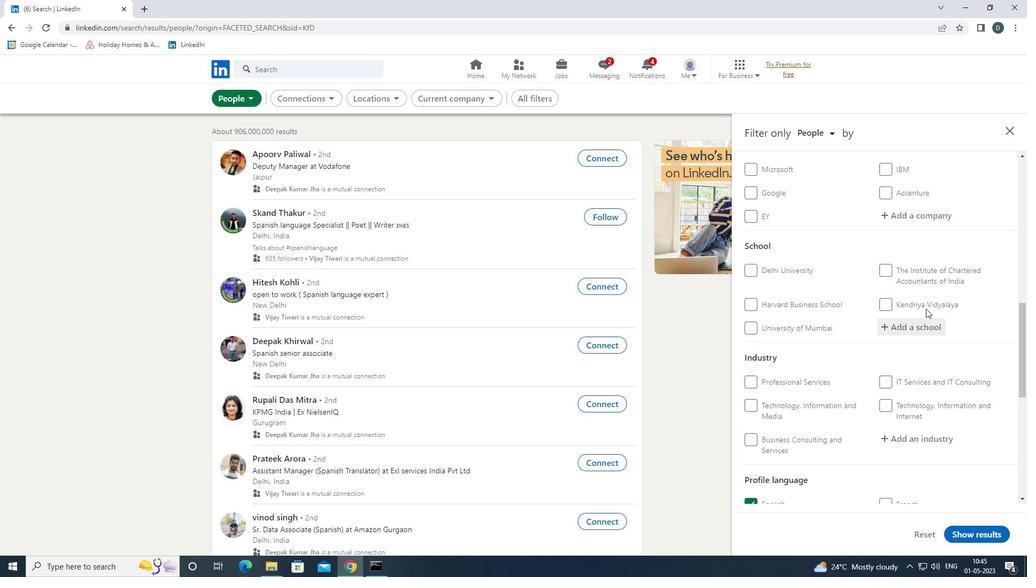 
Action: Mouse pressed left at (916, 325)
Screenshot: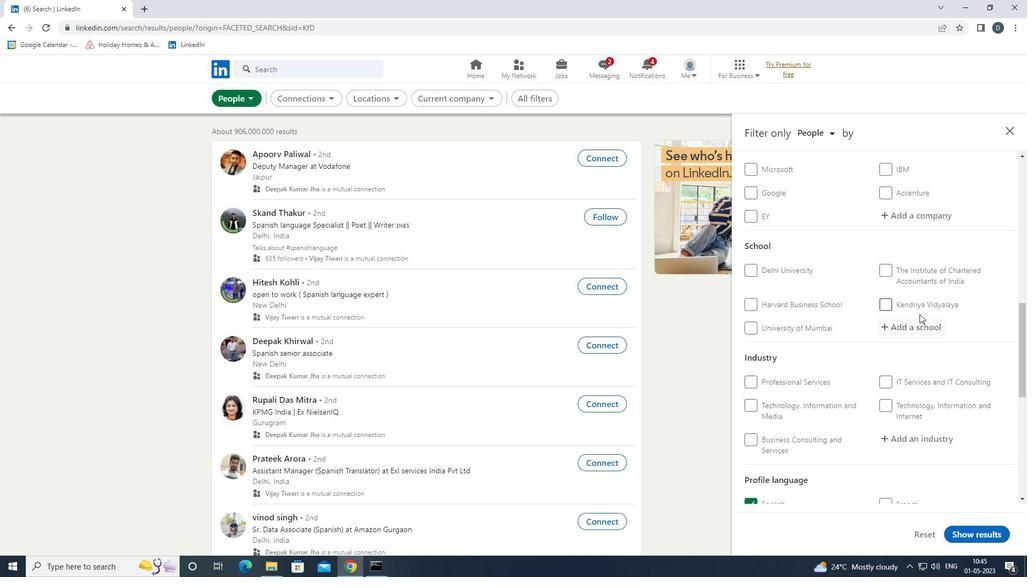 
Action: Mouse moved to (915, 325)
Screenshot: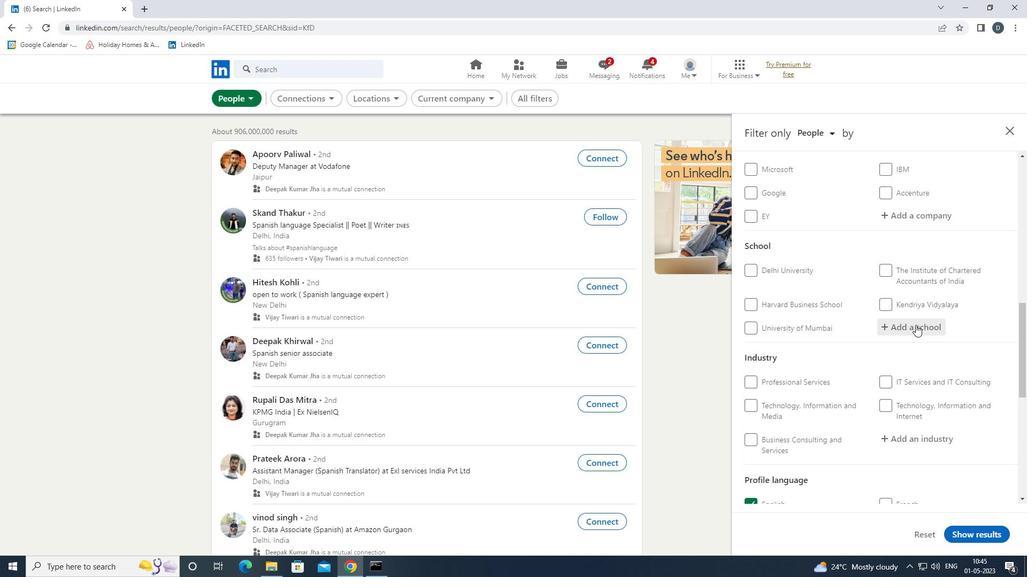 
Action: Key pressed <Key.shift>DELHI<Key.space><Key.shift>PUBLIC<Key.space><Key.down><Key.down><Key.down><Key.enter>
Screenshot: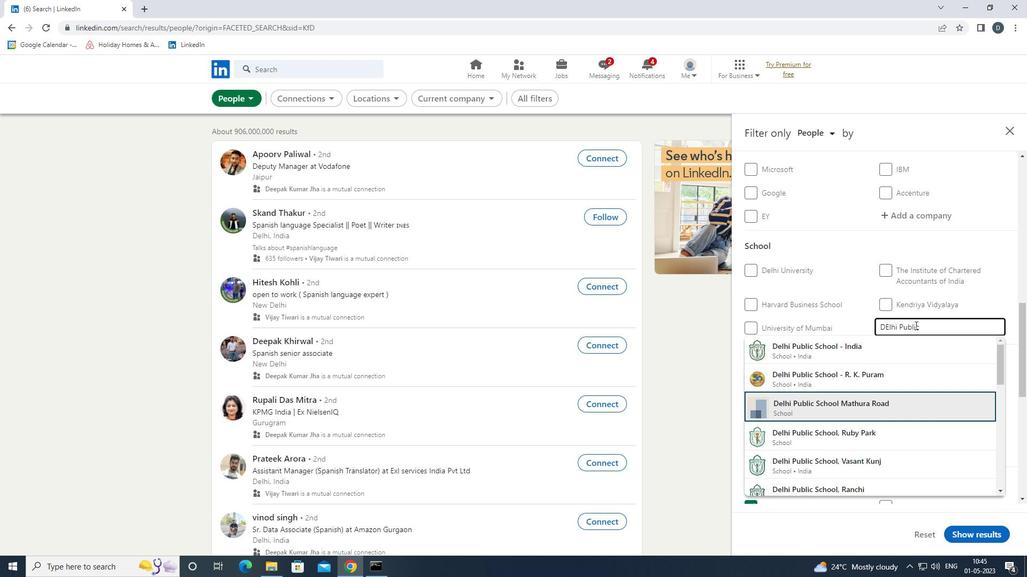 
Action: Mouse scrolled (915, 325) with delta (0, 0)
Screenshot: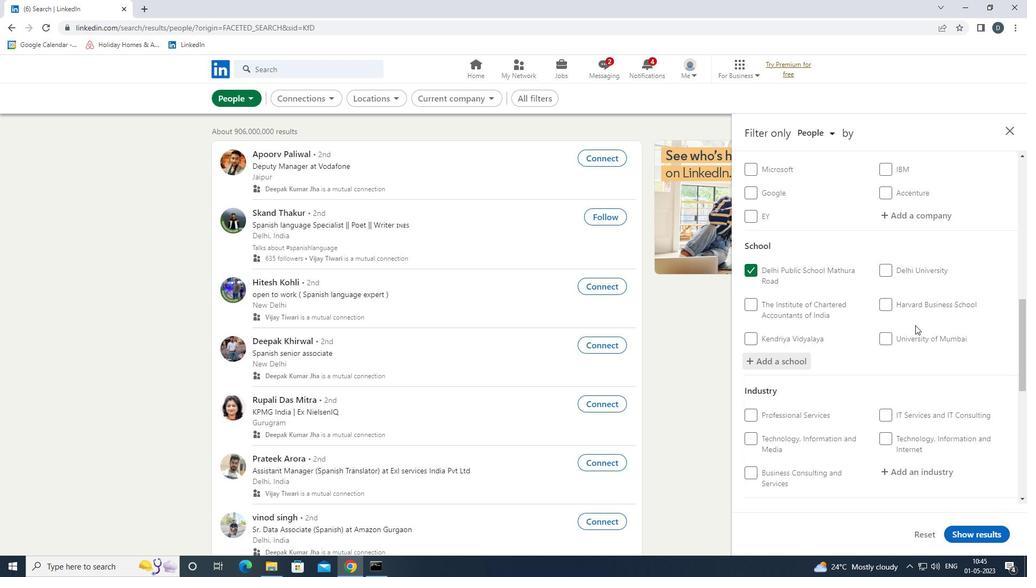 
Action: Mouse scrolled (915, 325) with delta (0, 0)
Screenshot: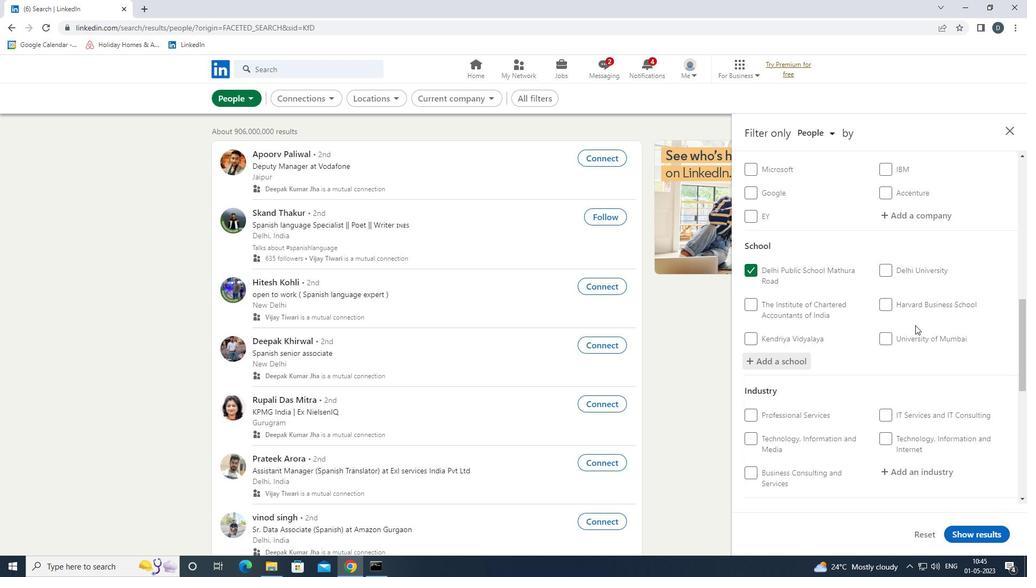 
Action: Mouse scrolled (915, 325) with delta (0, 0)
Screenshot: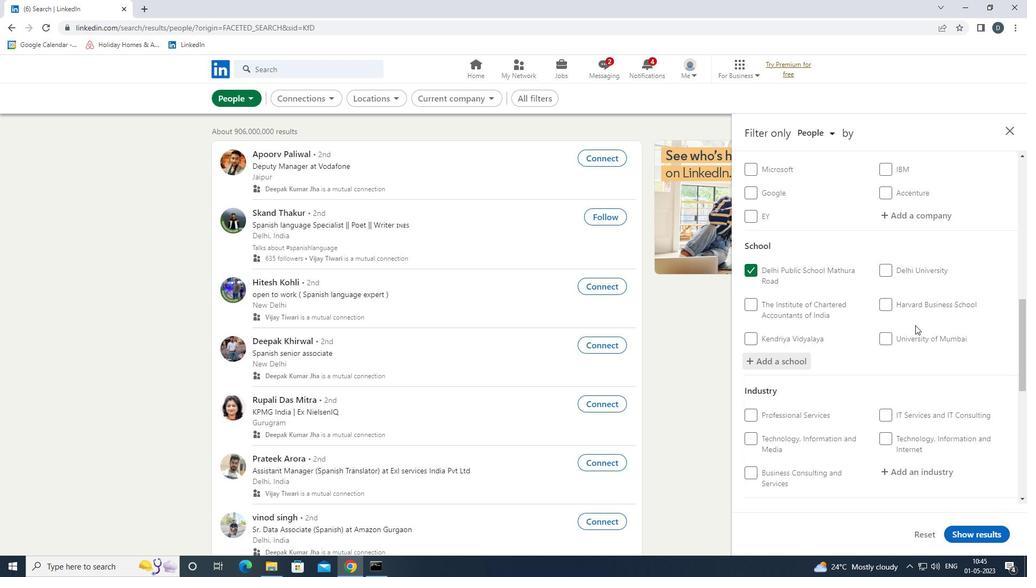 
Action: Mouse moved to (924, 314)
Screenshot: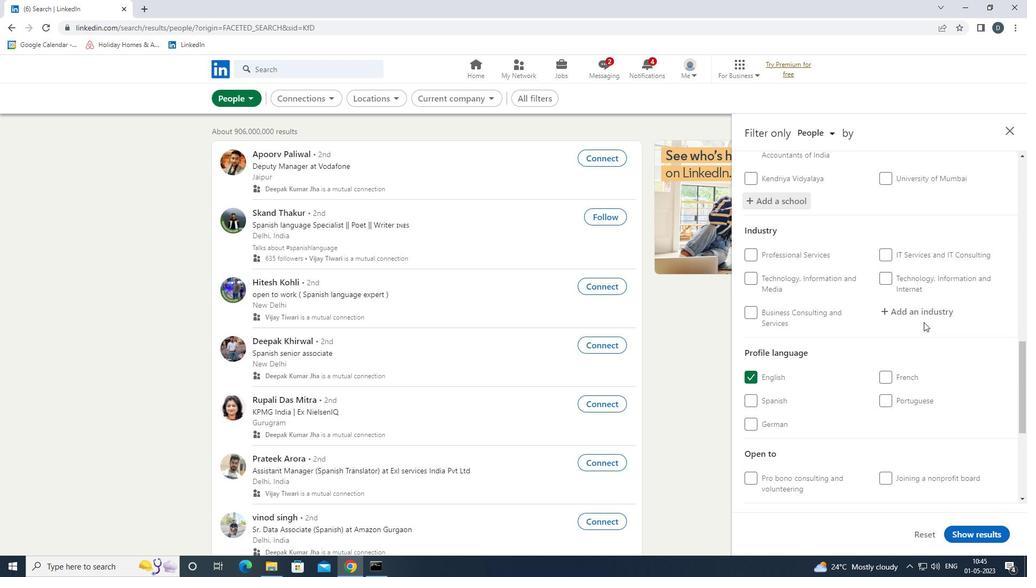 
Action: Mouse pressed left at (924, 314)
Screenshot: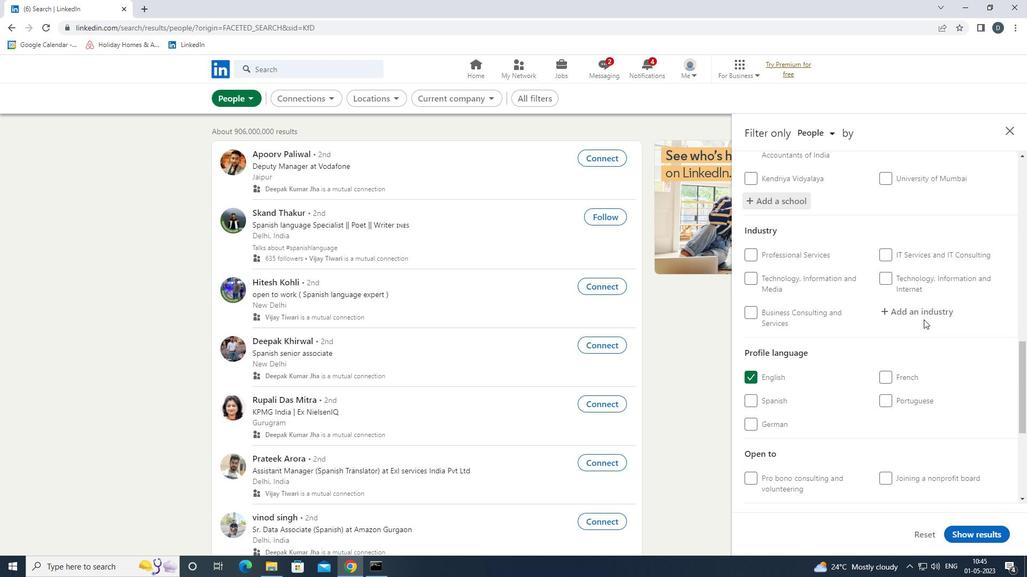 
Action: Key pressed <Key.shift>FUNDS<Key.space><Key.shift>AND<Key.down><Key.down><Key.enter>
Screenshot: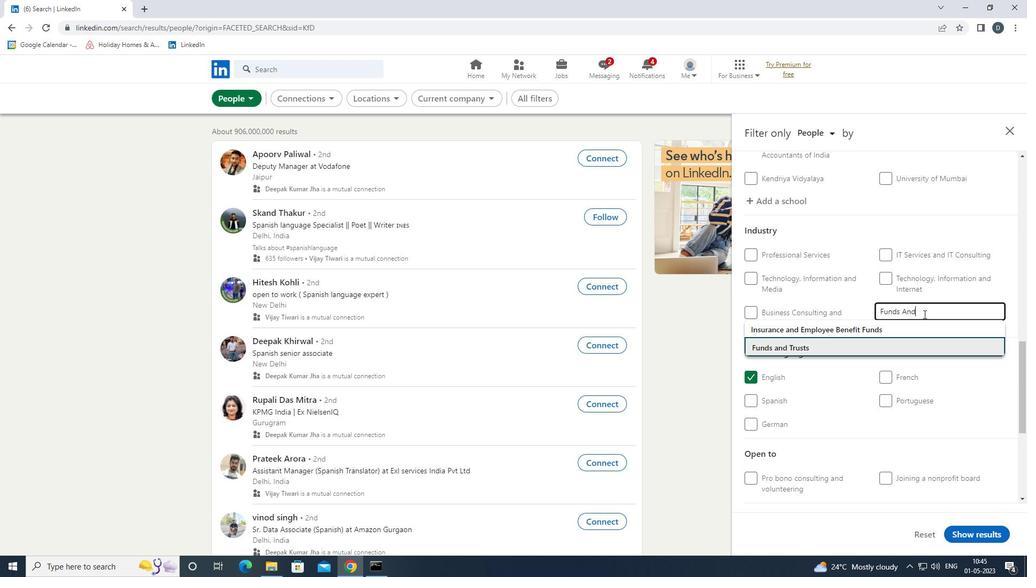 
Action: Mouse moved to (950, 310)
Screenshot: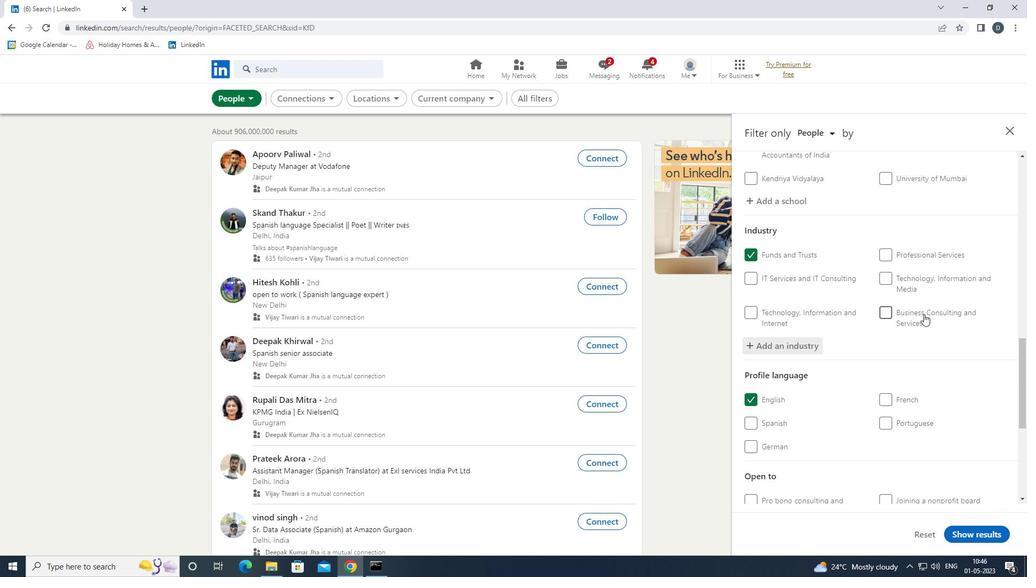 
Action: Mouse scrolled (950, 310) with delta (0, 0)
Screenshot: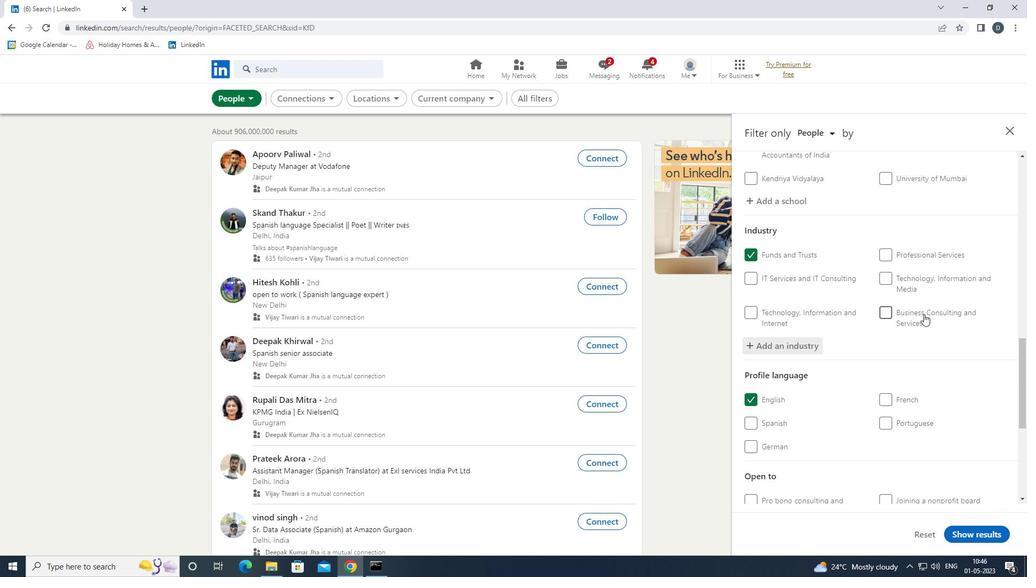
Action: Mouse scrolled (950, 310) with delta (0, 0)
Screenshot: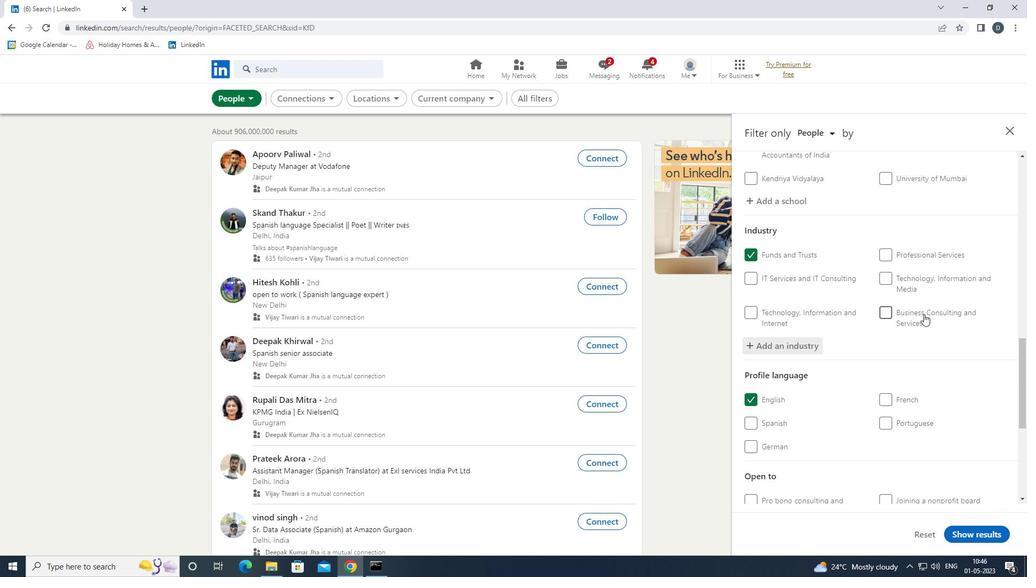 
Action: Mouse scrolled (950, 310) with delta (0, 0)
Screenshot: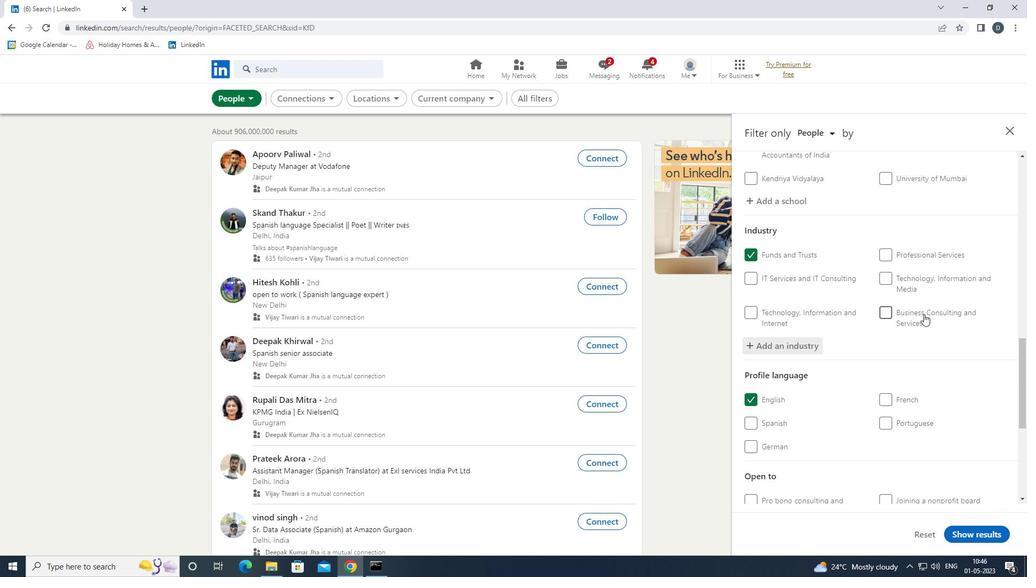 
Action: Mouse moved to (912, 454)
Screenshot: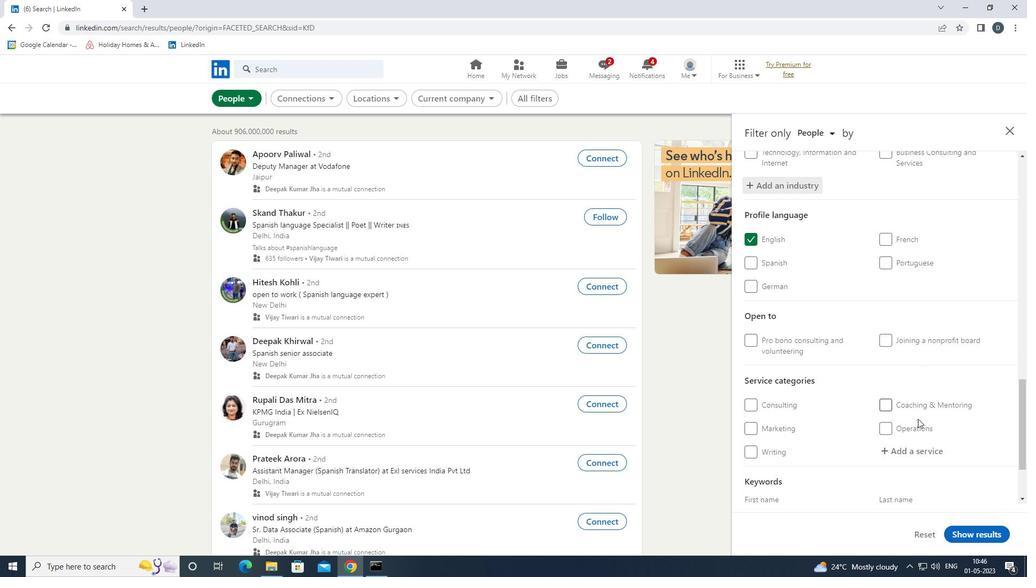 
Action: Mouse pressed left at (912, 454)
Screenshot: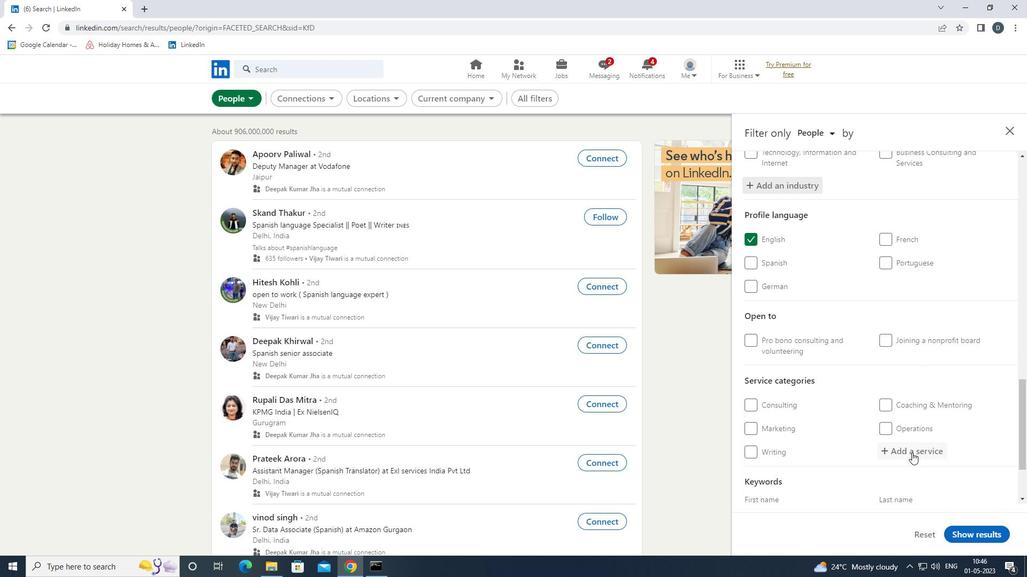
Action: Mouse moved to (946, 379)
Screenshot: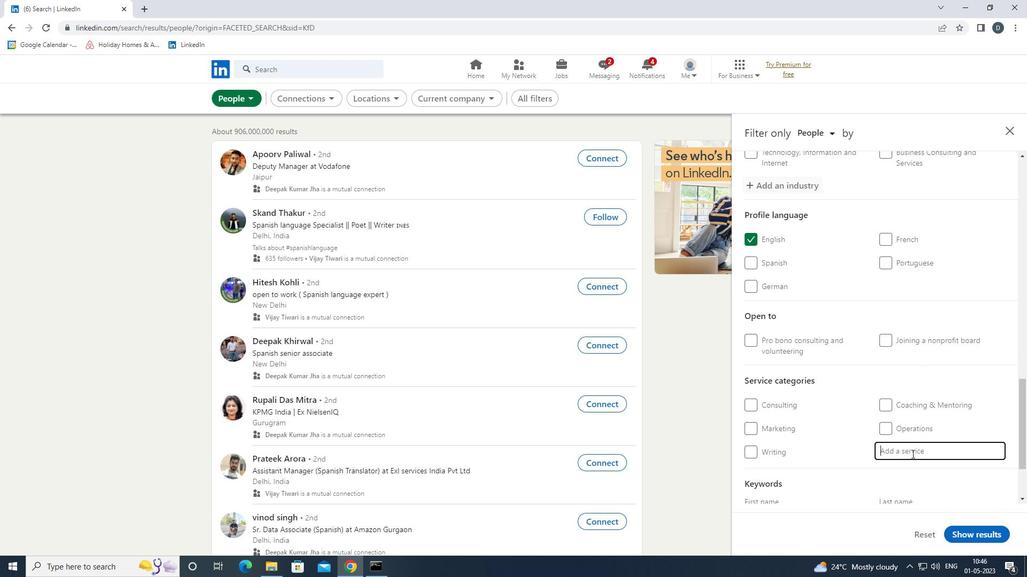 
Action: Mouse scrolled (946, 379) with delta (0, 0)
Screenshot: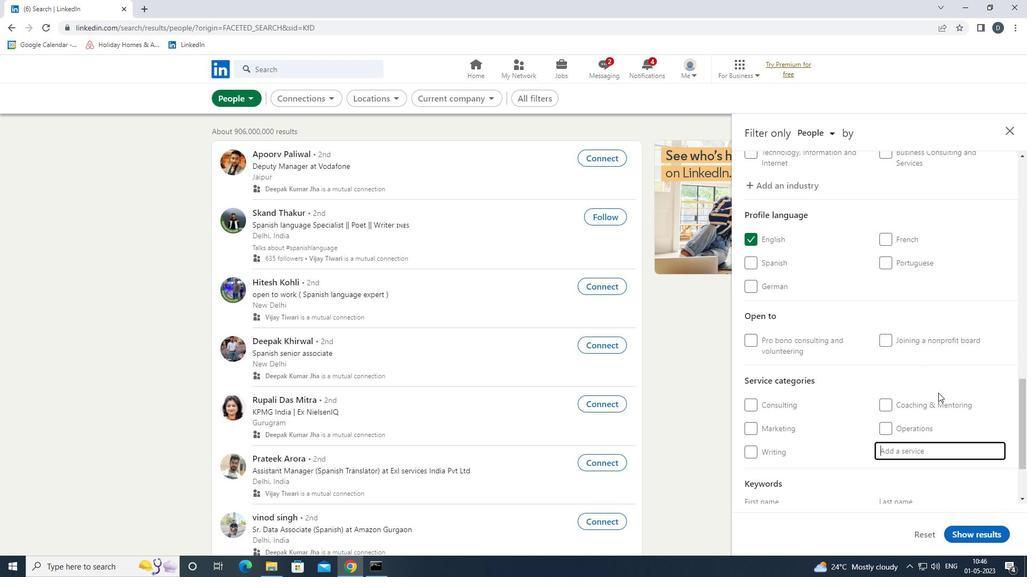 
Action: Mouse moved to (947, 375)
Screenshot: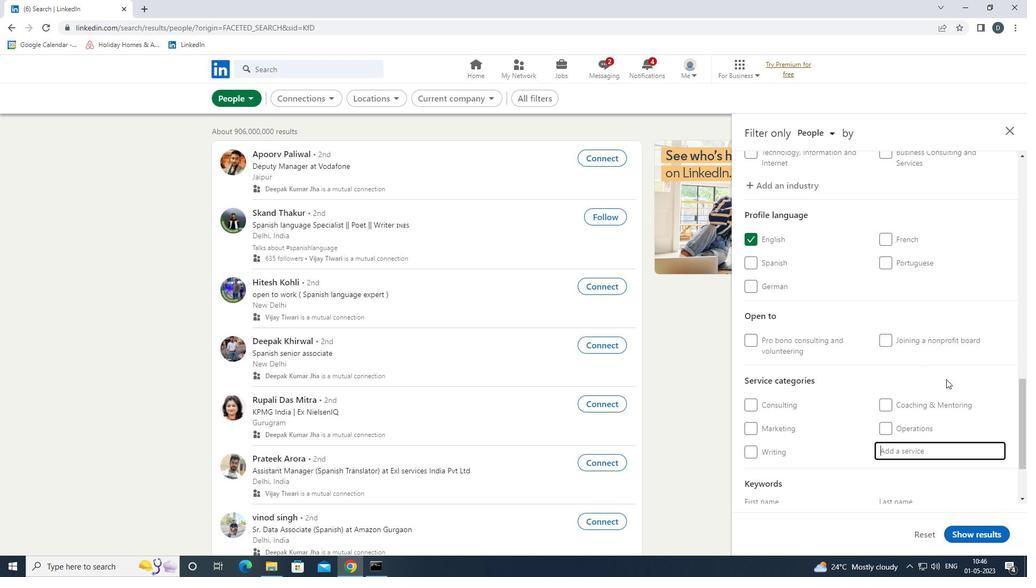 
Action: Key pressed <Key.shift>VIDEOP<Key.backspace>GRAP<Key.down><Key.enter>
Screenshot: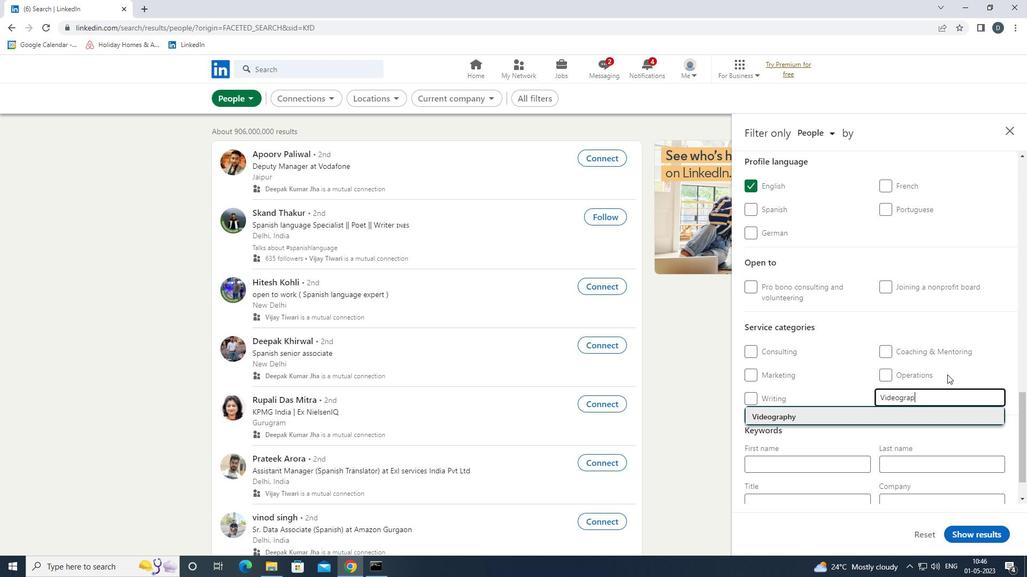 
Action: Mouse moved to (947, 376)
Screenshot: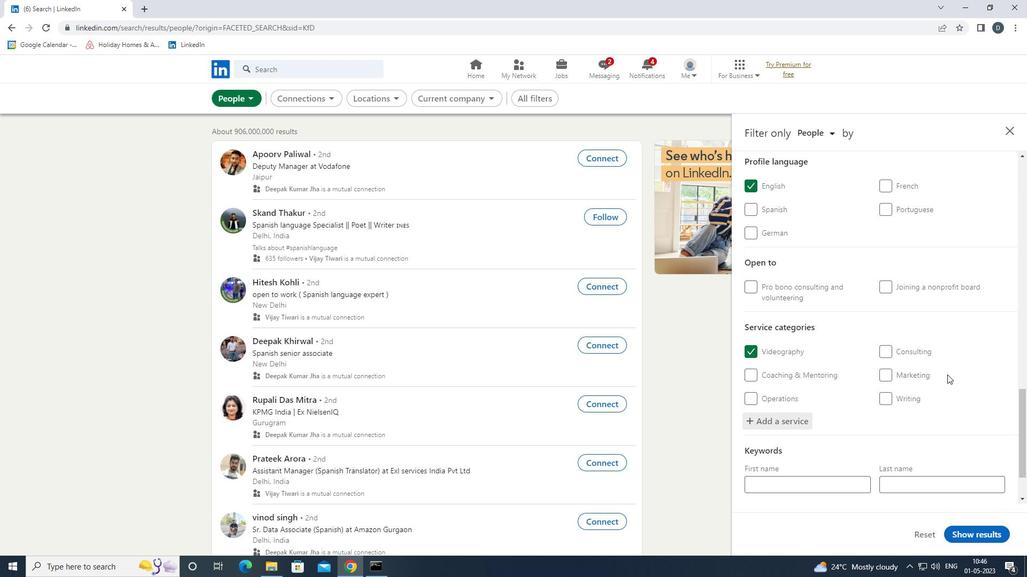 
Action: Mouse scrolled (947, 376) with delta (0, 0)
Screenshot: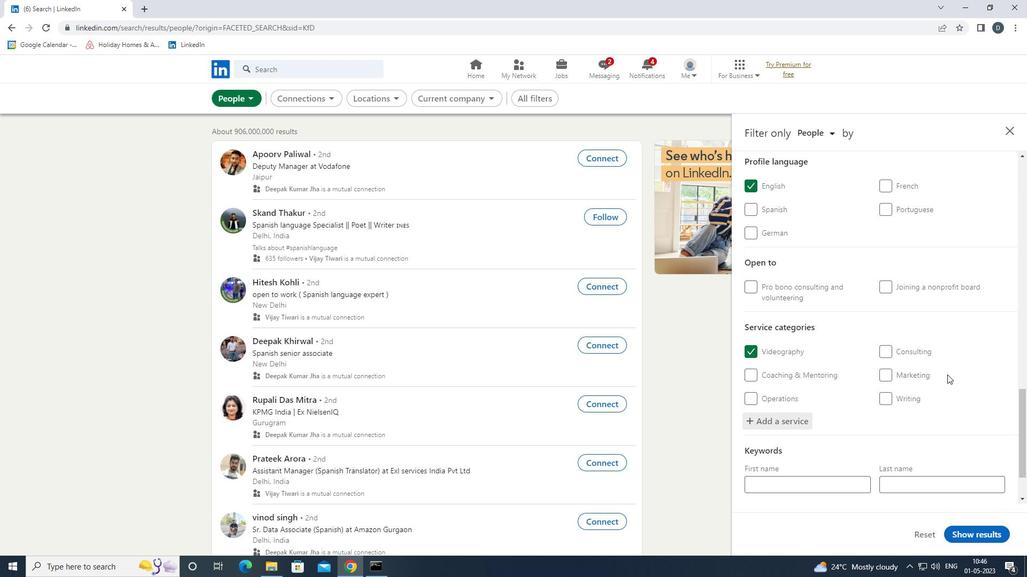 
Action: Mouse scrolled (947, 376) with delta (0, 0)
Screenshot: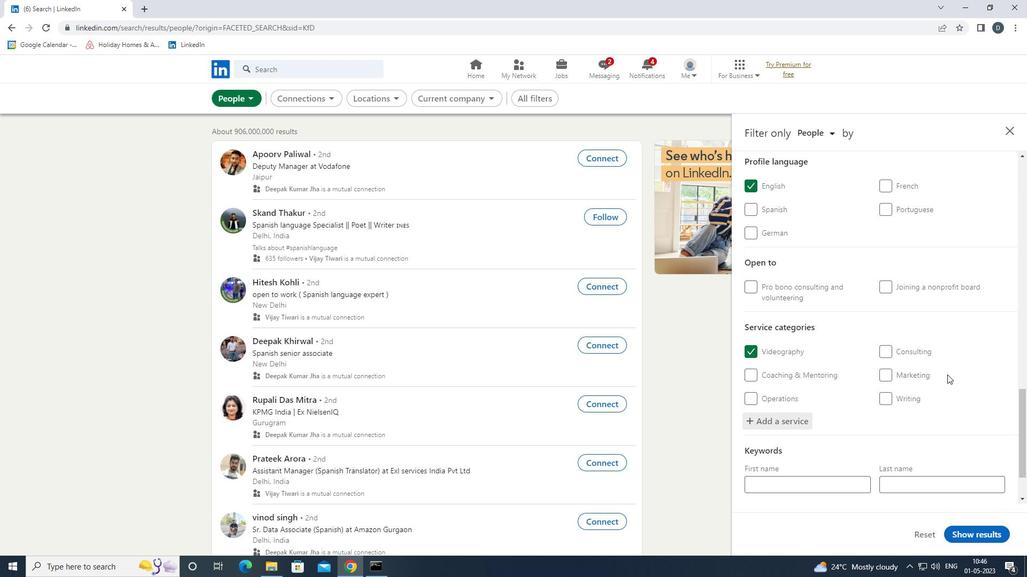 
Action: Mouse scrolled (947, 376) with delta (0, 0)
Screenshot: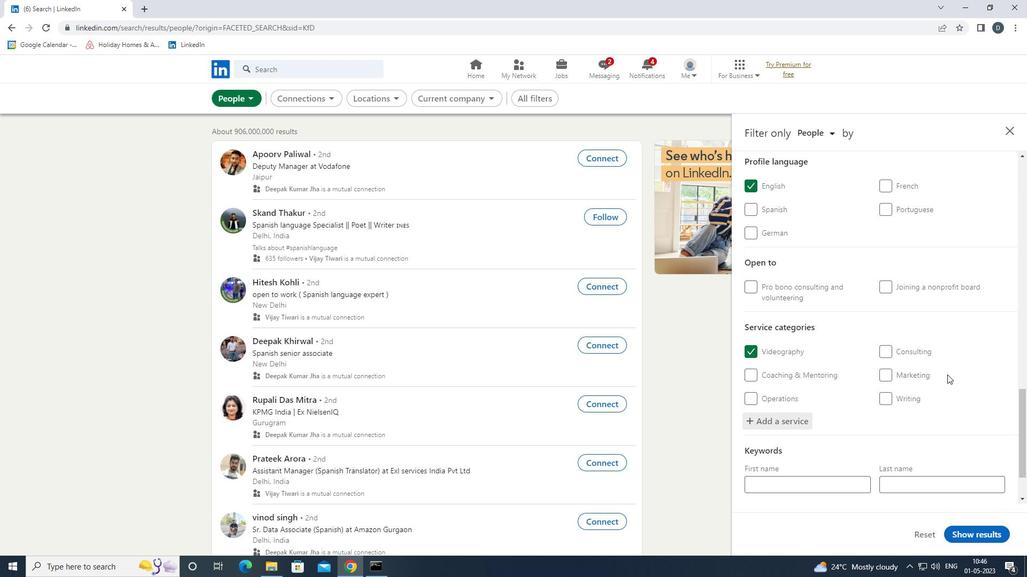 
Action: Mouse scrolled (947, 376) with delta (0, 0)
Screenshot: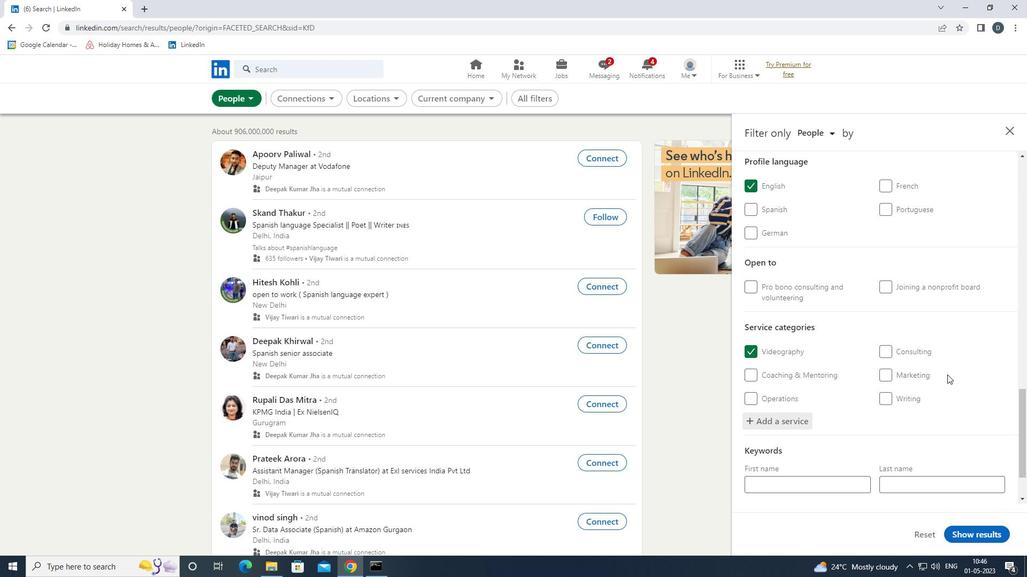 
Action: Mouse scrolled (947, 376) with delta (0, 0)
Screenshot: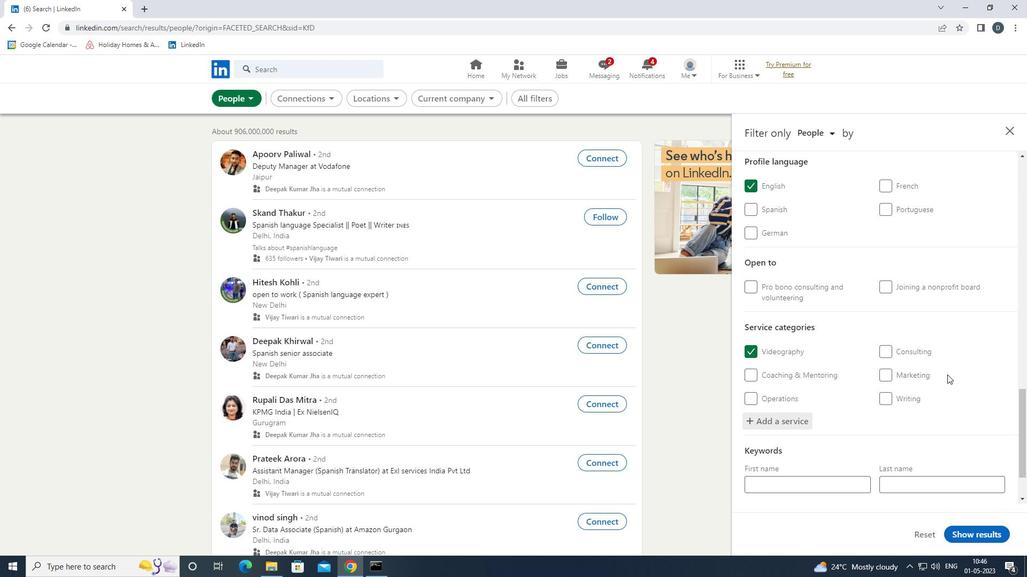 
Action: Mouse moved to (923, 383)
Screenshot: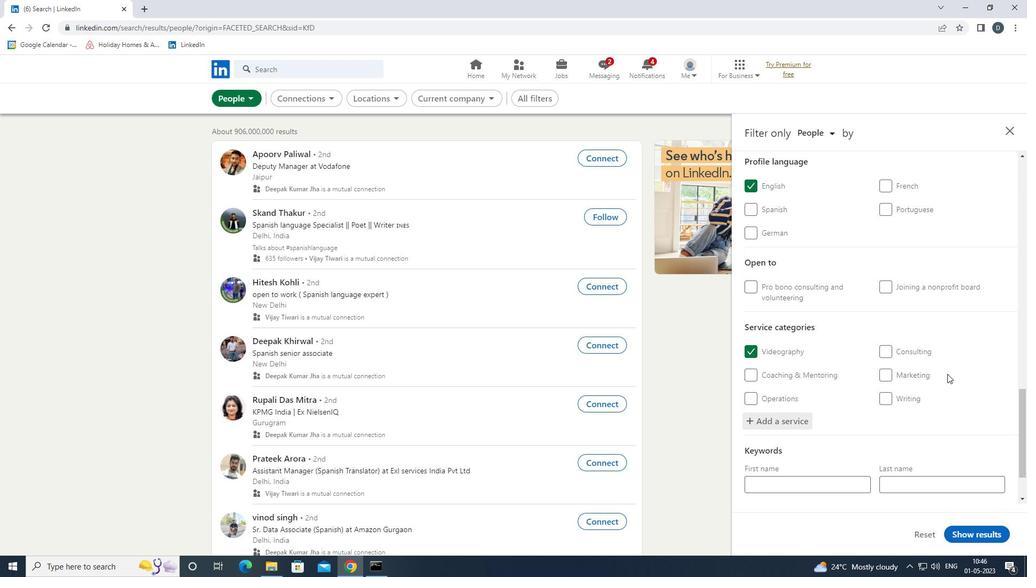 
Action: Mouse scrolled (923, 383) with delta (0, 0)
Screenshot: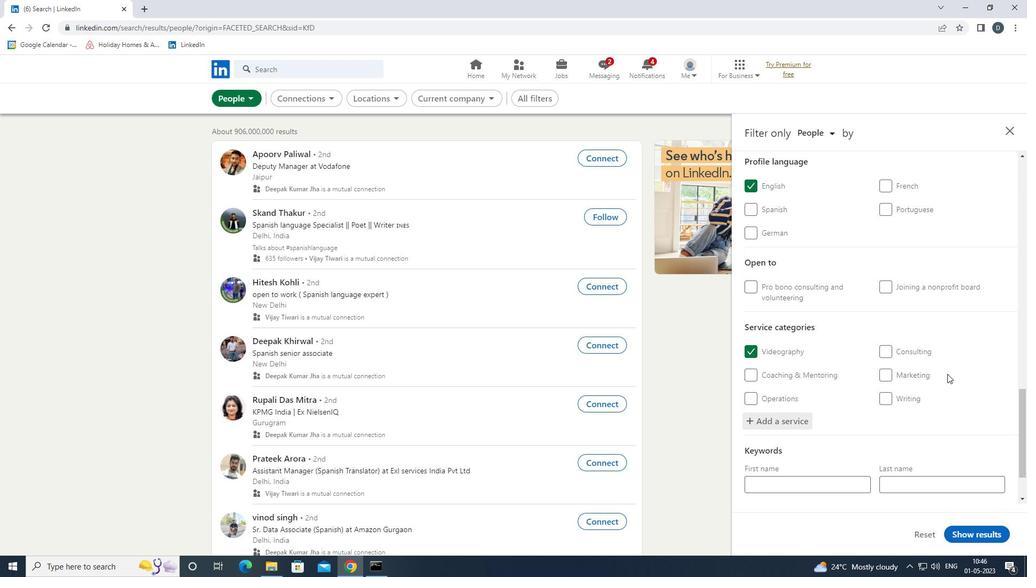 
Action: Mouse moved to (797, 455)
Screenshot: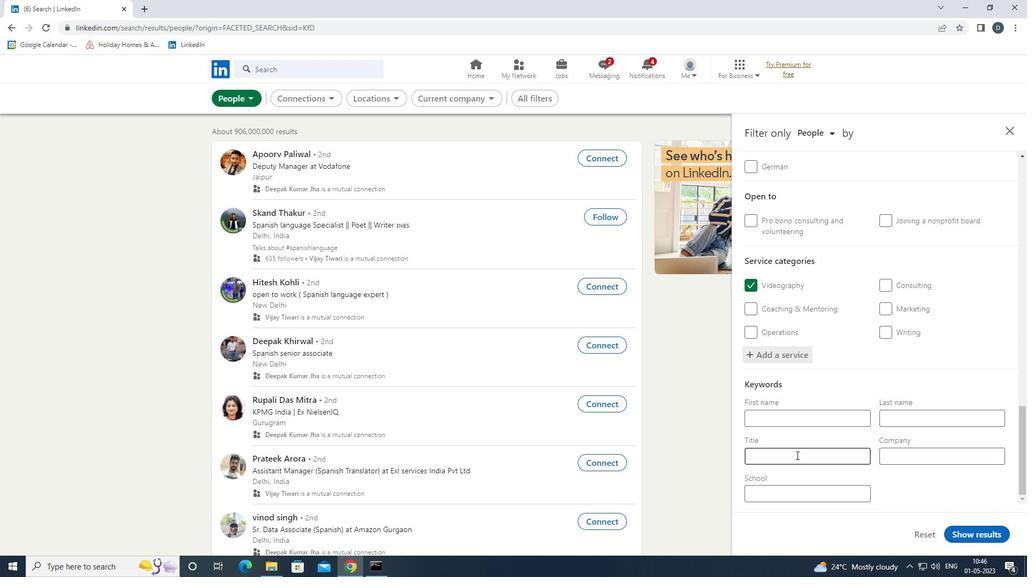 
Action: Mouse pressed left at (797, 455)
Screenshot: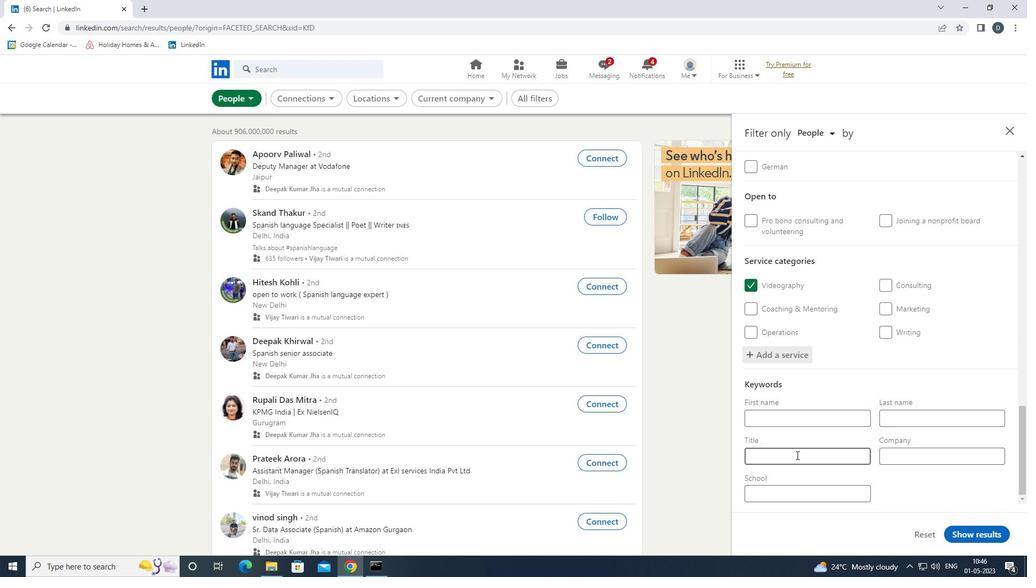
Action: Mouse moved to (797, 455)
Screenshot: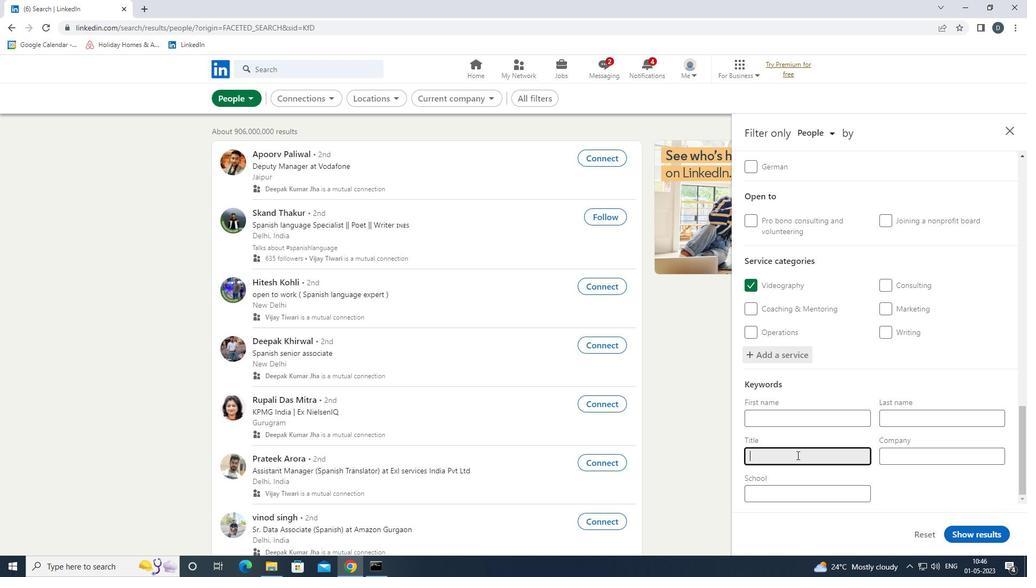 
Action: Key pressed <Key.shift>TRAVEL<Key.space><Key.shift>WRITER
Screenshot: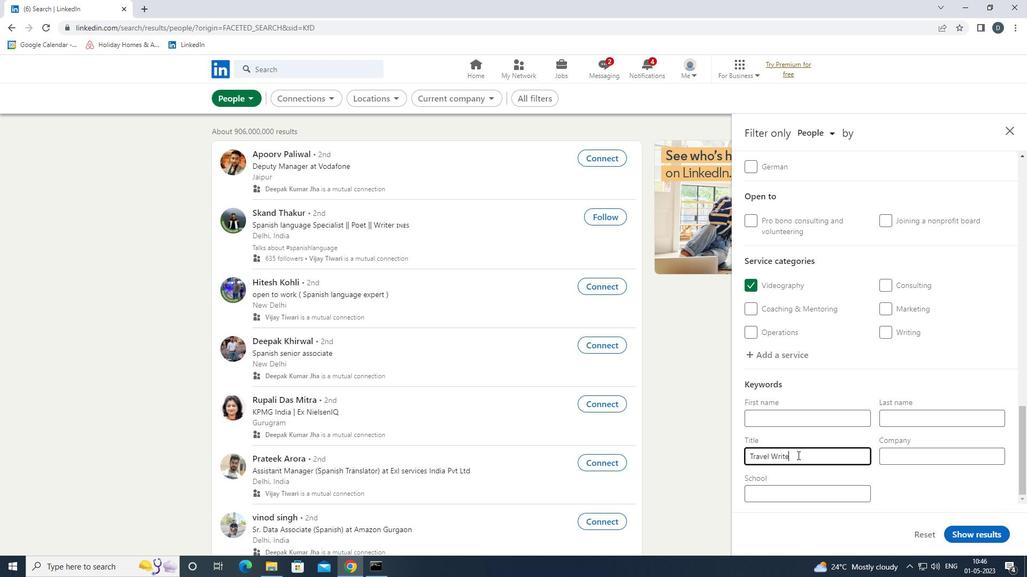 
Action: Mouse moved to (992, 538)
Screenshot: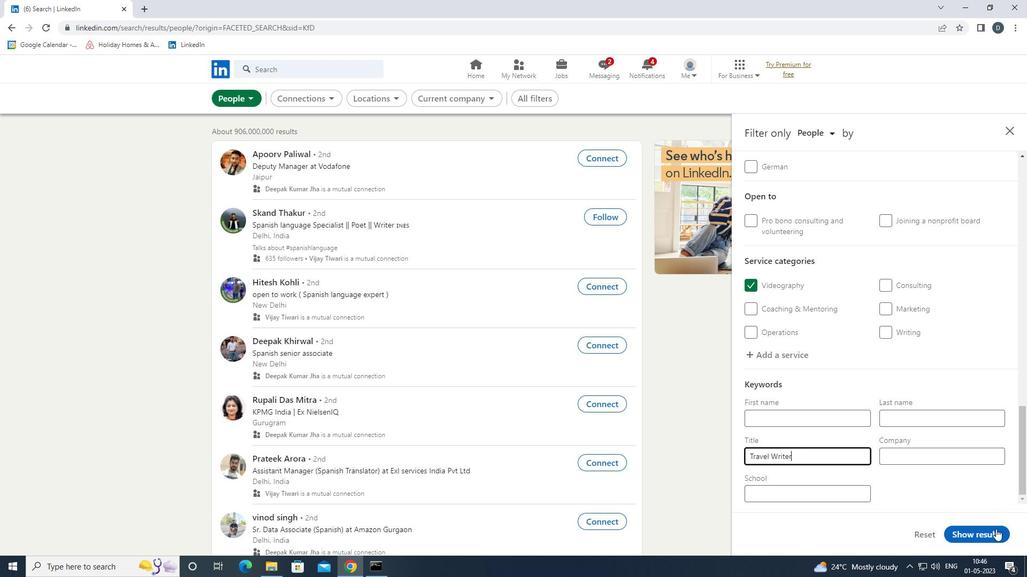 
Action: Mouse pressed left at (992, 538)
Screenshot: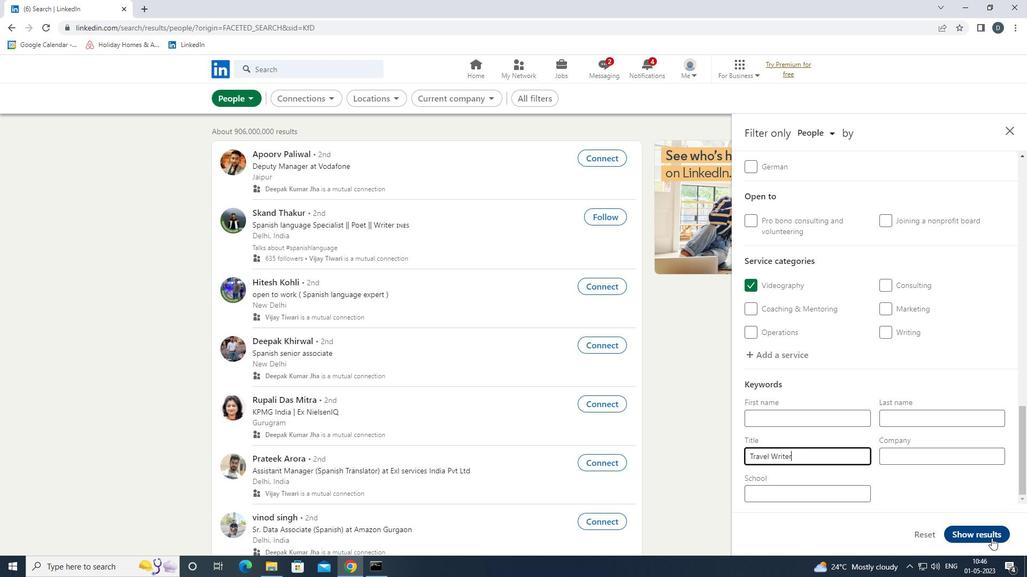 
Action: Mouse moved to (680, 391)
Screenshot: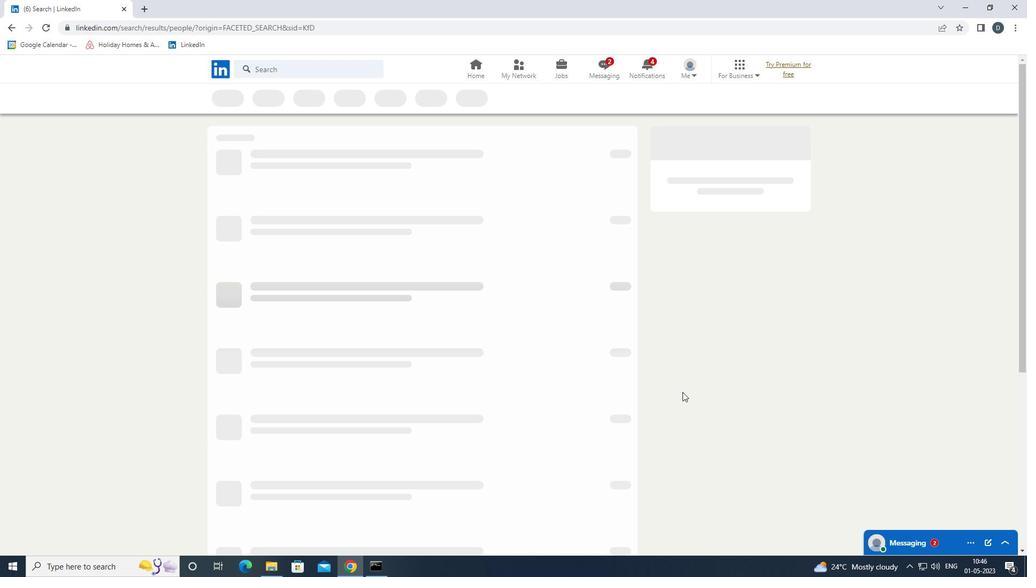 
